 Task: Find a hotel in Gulariya, Nepal, for 1 guest from 2nd to 10th September, with a price range of ₹6600 to ₹16000, 1 bedroom, 1 bed, 1 bathroom, and English-speaking host.
Action: Mouse moved to (435, 94)
Screenshot: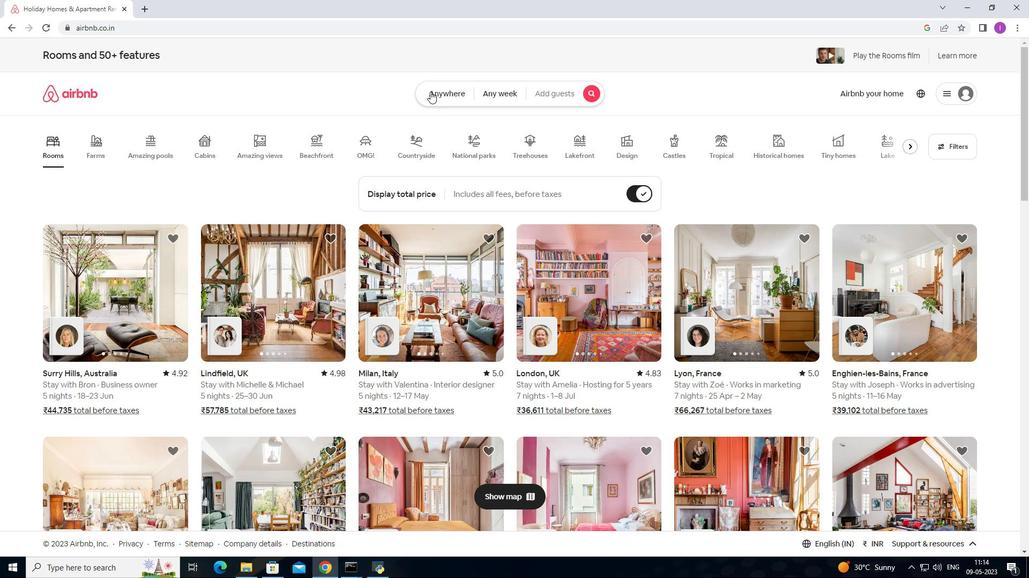 
Action: Mouse pressed left at (435, 94)
Screenshot: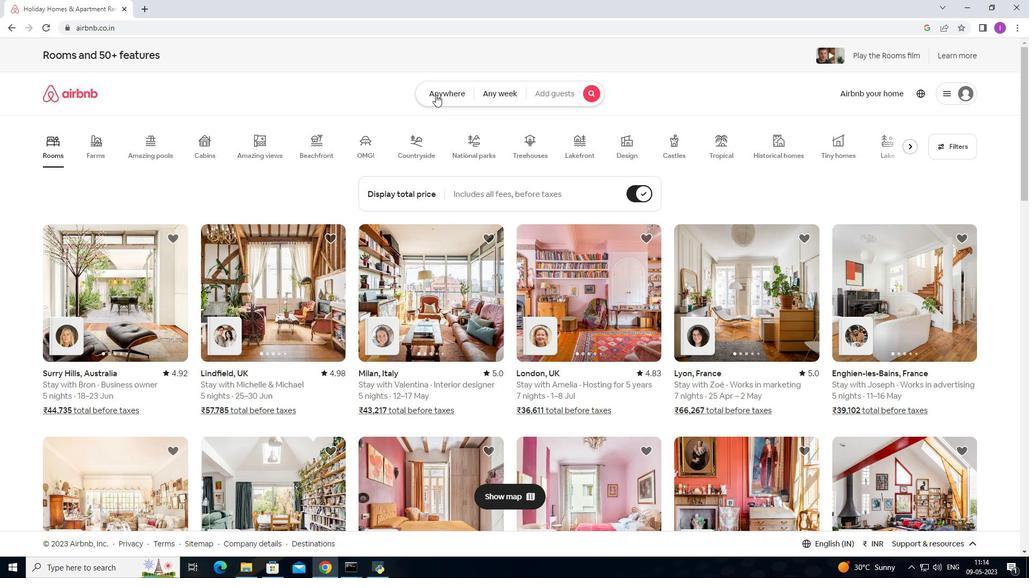 
Action: Mouse moved to (341, 134)
Screenshot: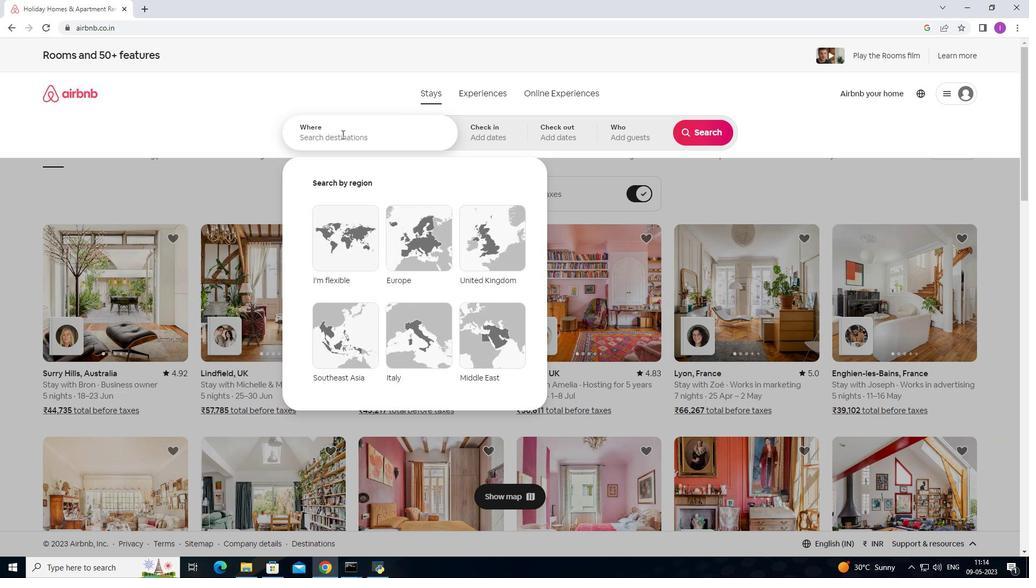 
Action: Mouse pressed left at (341, 134)
Screenshot: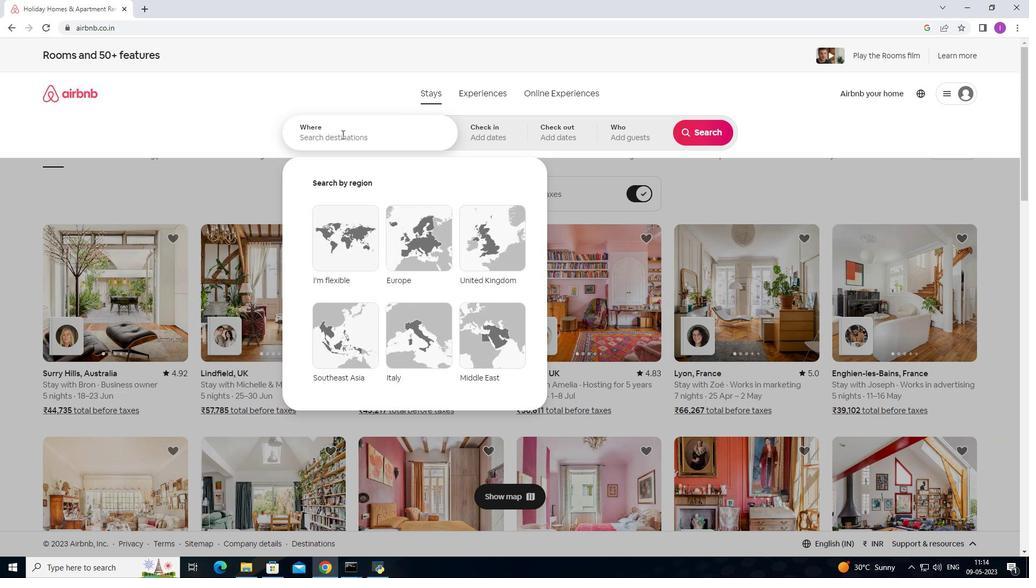 
Action: Mouse moved to (392, 117)
Screenshot: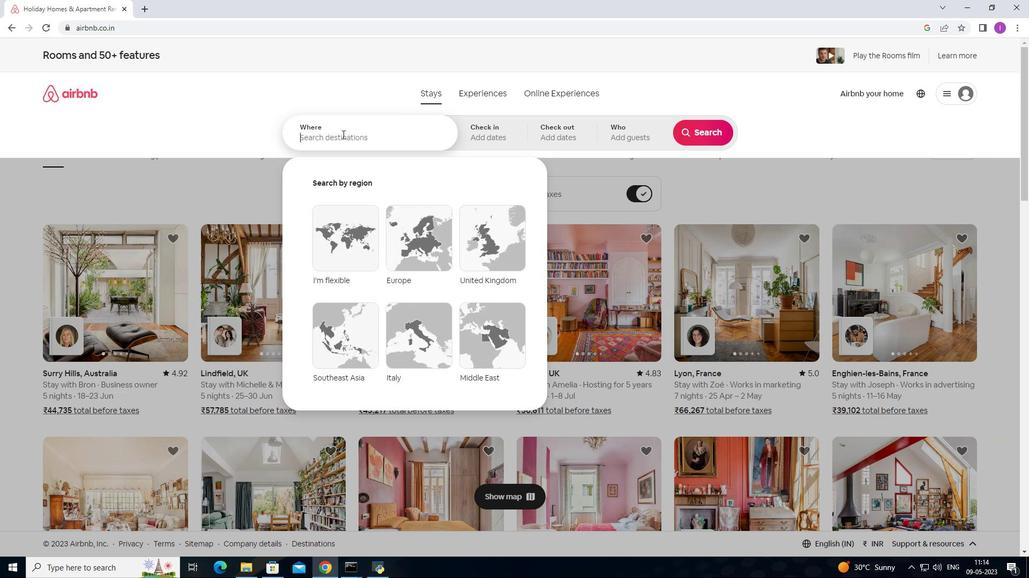 
Action: Key pressed <Key.shift><Key.shift><Key.shift><Key.shift><Key.shift><Key.shift>Gulariya,<Key.shift>Nepal
Screenshot: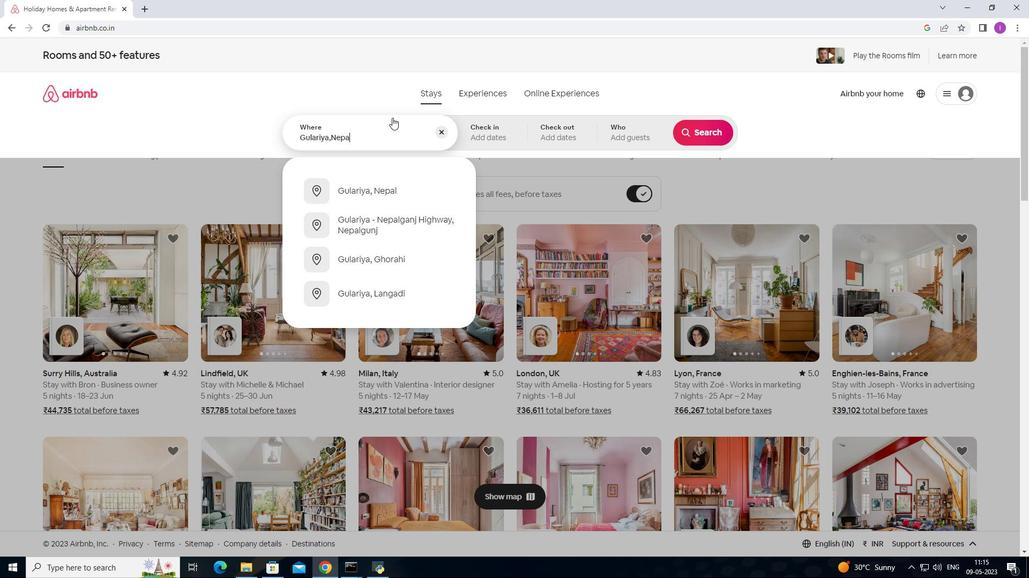 
Action: Mouse moved to (378, 190)
Screenshot: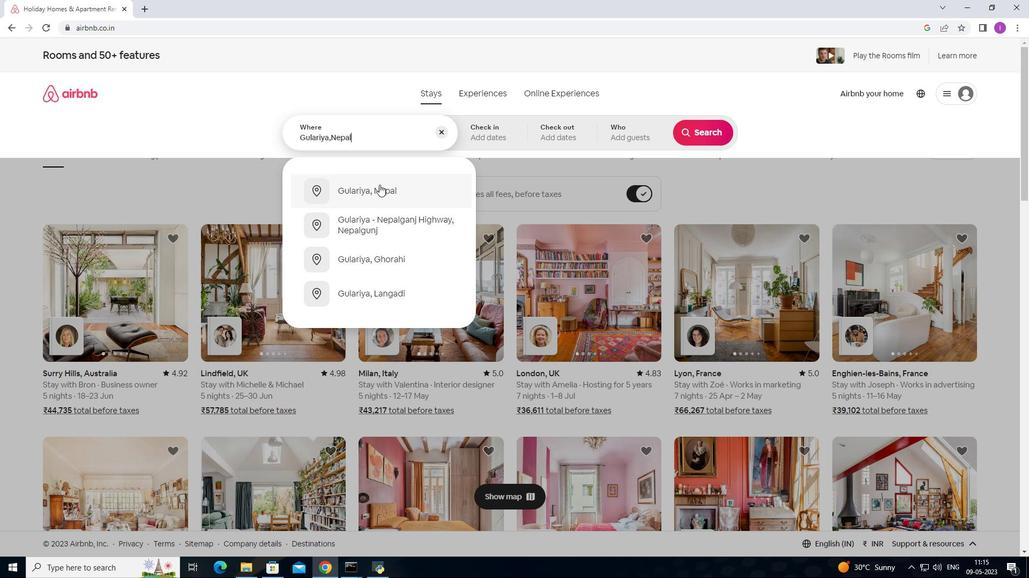 
Action: Mouse pressed left at (378, 190)
Screenshot: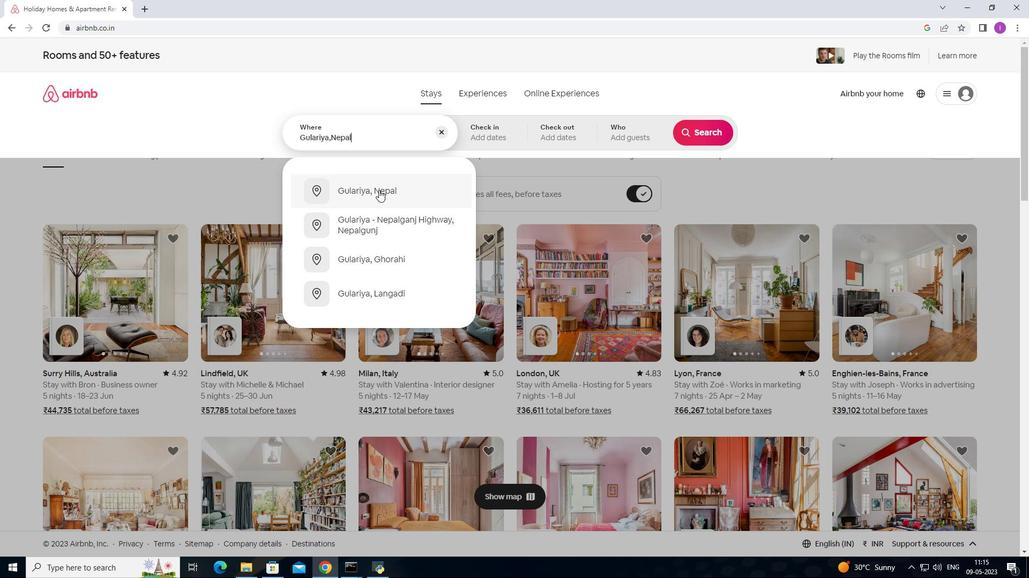 
Action: Mouse moved to (697, 221)
Screenshot: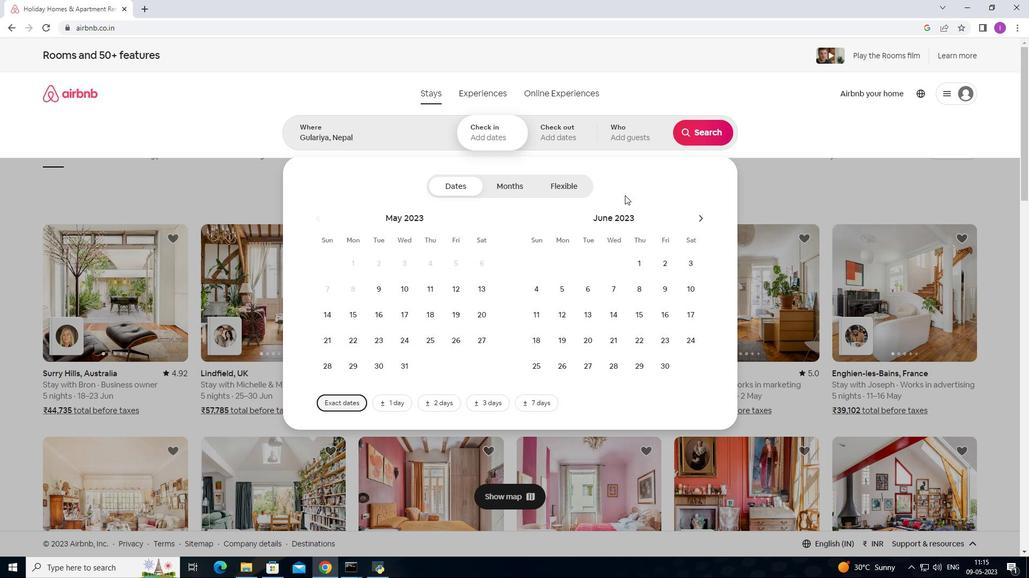 
Action: Mouse pressed left at (697, 221)
Screenshot: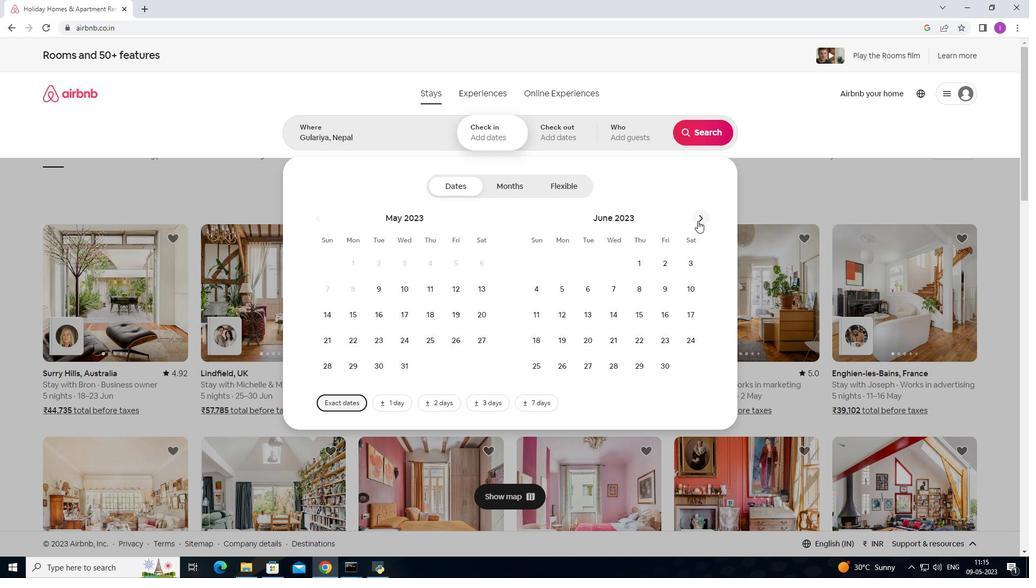 
Action: Mouse pressed left at (697, 221)
Screenshot: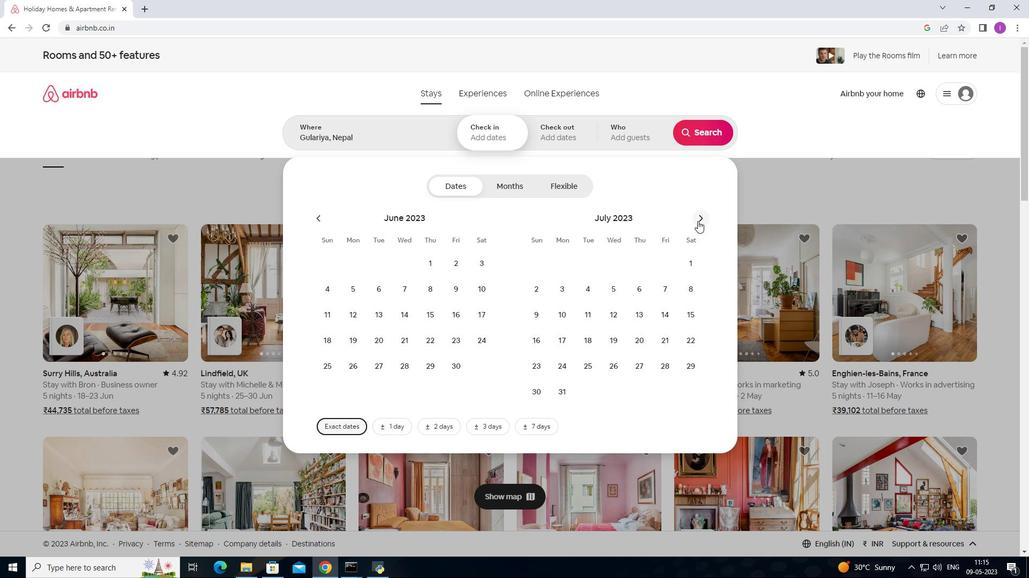 
Action: Mouse pressed left at (697, 221)
Screenshot: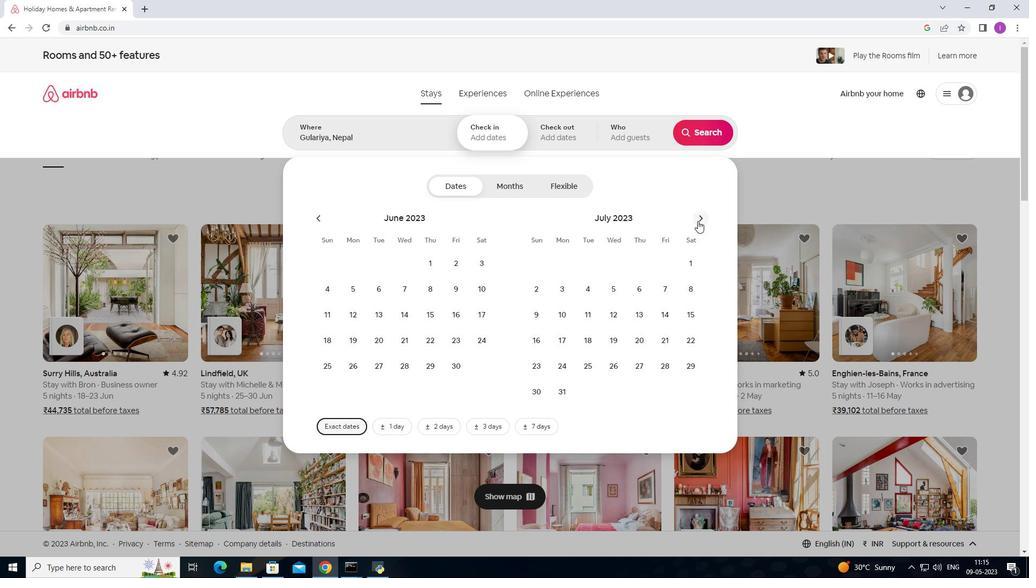 
Action: Mouse pressed left at (697, 221)
Screenshot: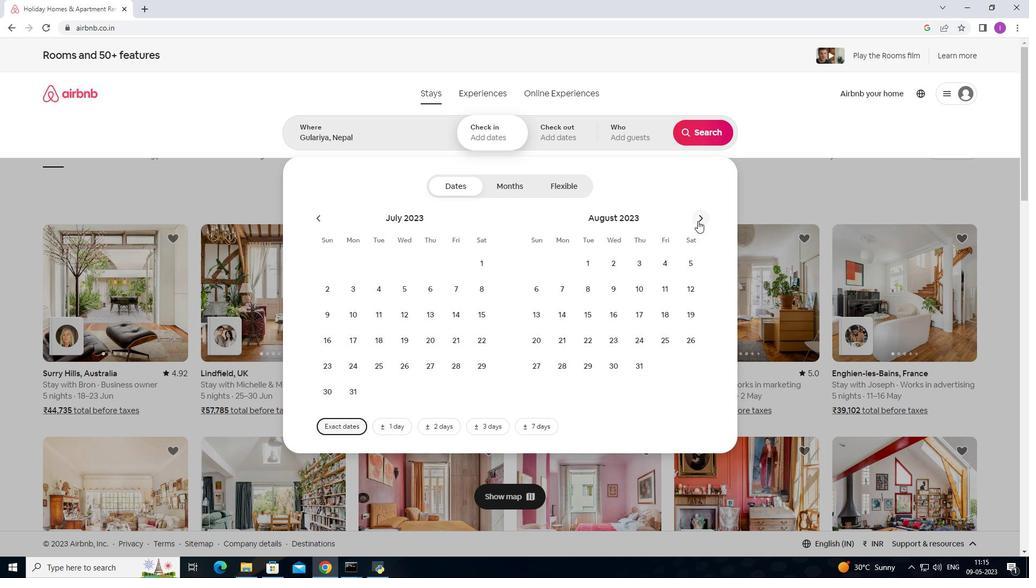 
Action: Mouse moved to (482, 264)
Screenshot: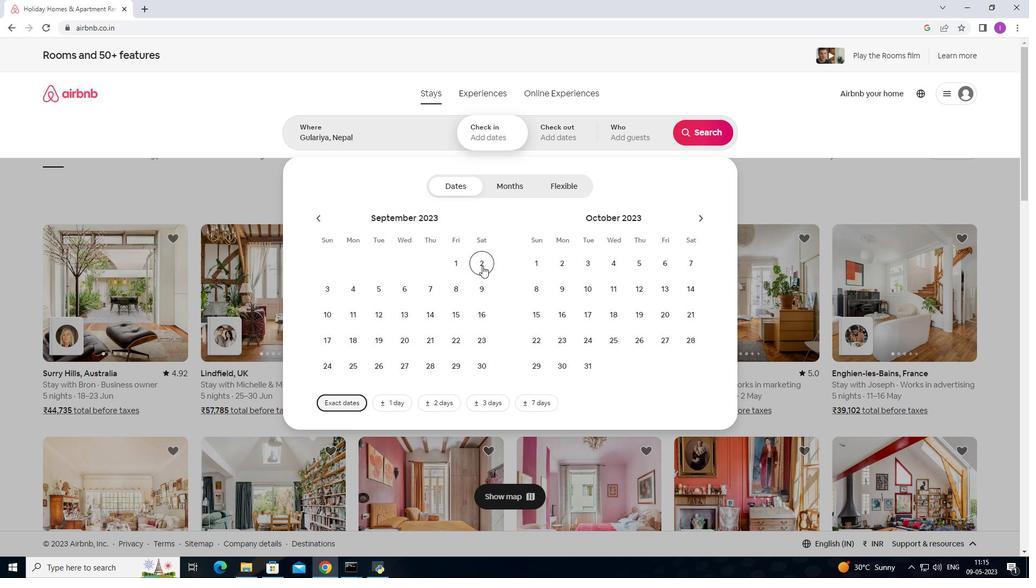 
Action: Mouse pressed left at (482, 264)
Screenshot: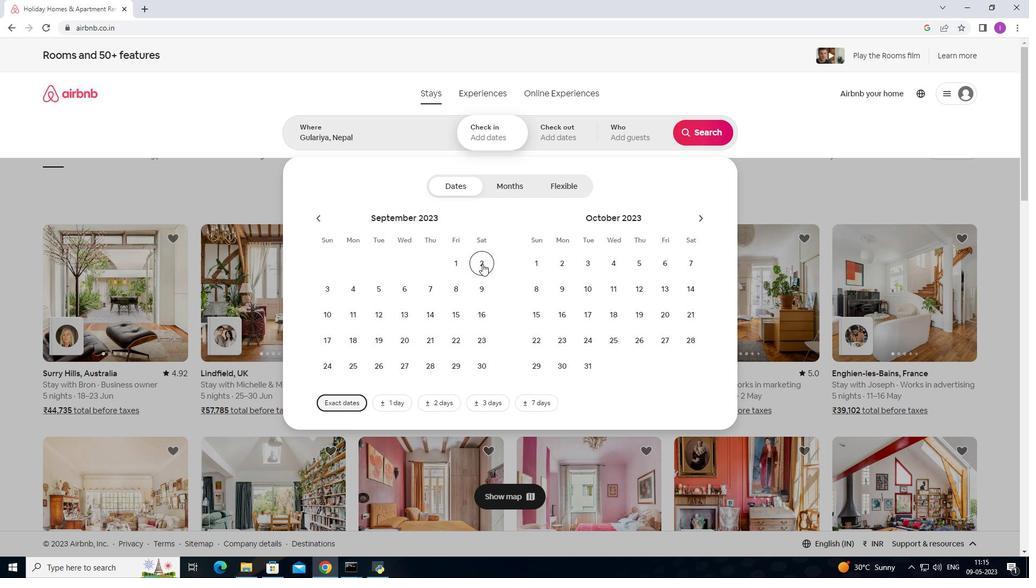
Action: Mouse moved to (319, 308)
Screenshot: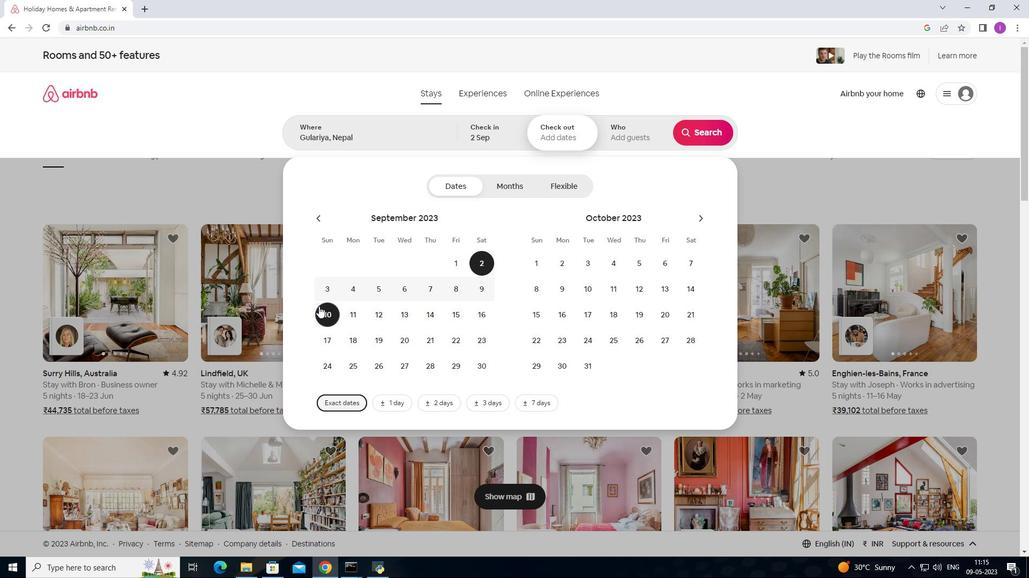 
Action: Mouse pressed left at (319, 308)
Screenshot: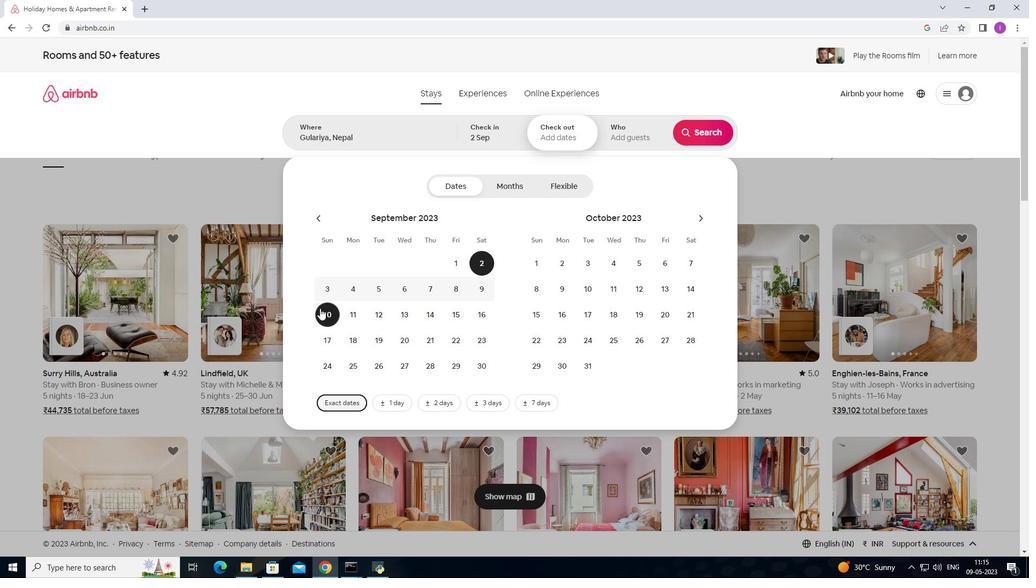 
Action: Mouse moved to (642, 143)
Screenshot: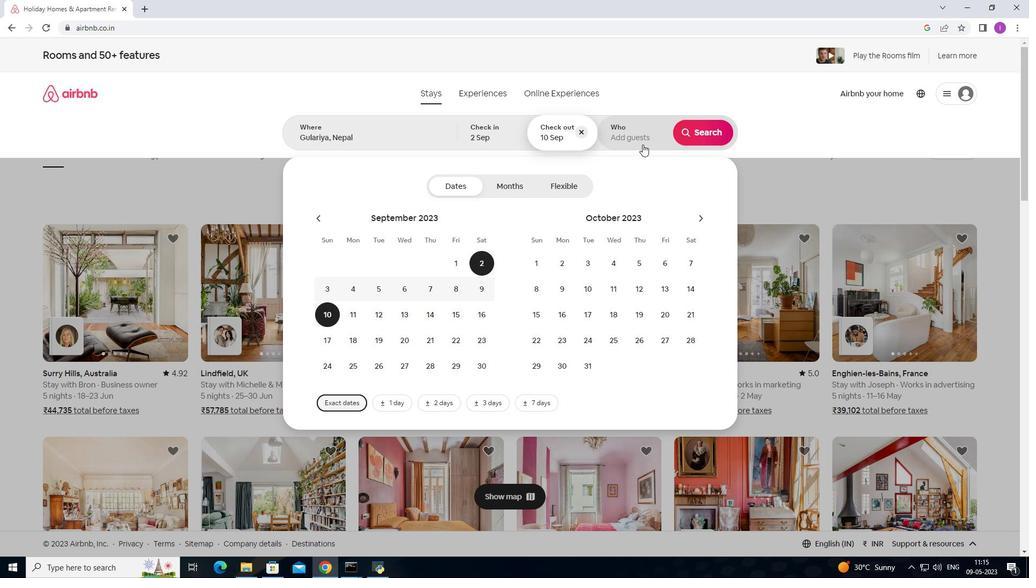 
Action: Mouse pressed left at (642, 143)
Screenshot: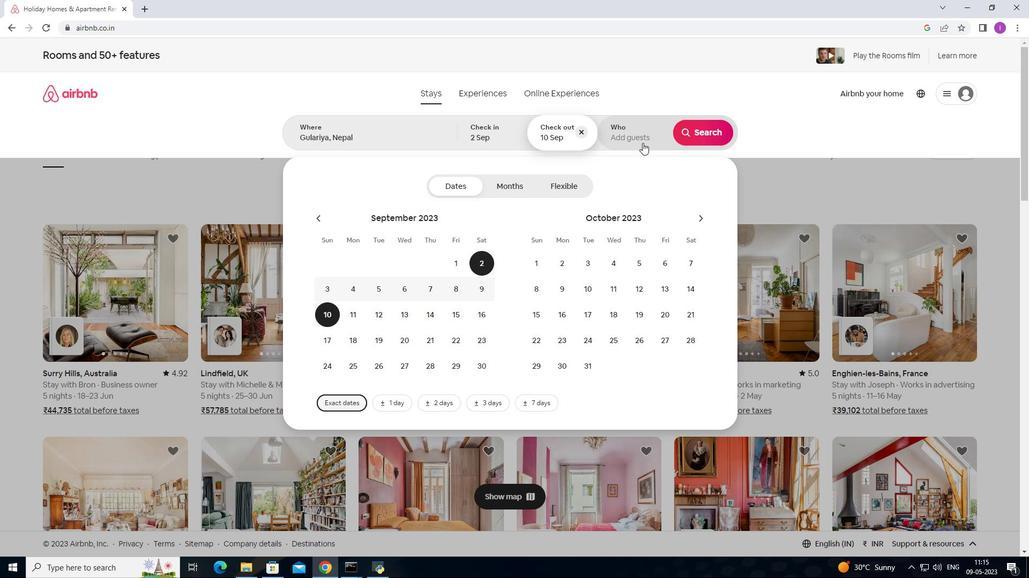 
Action: Mouse moved to (704, 190)
Screenshot: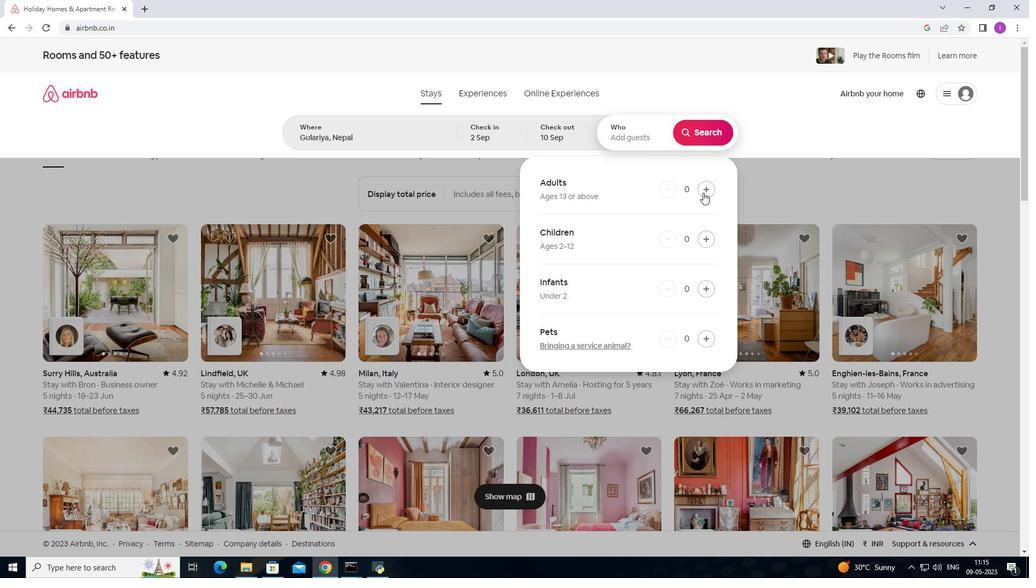 
Action: Mouse pressed left at (704, 190)
Screenshot: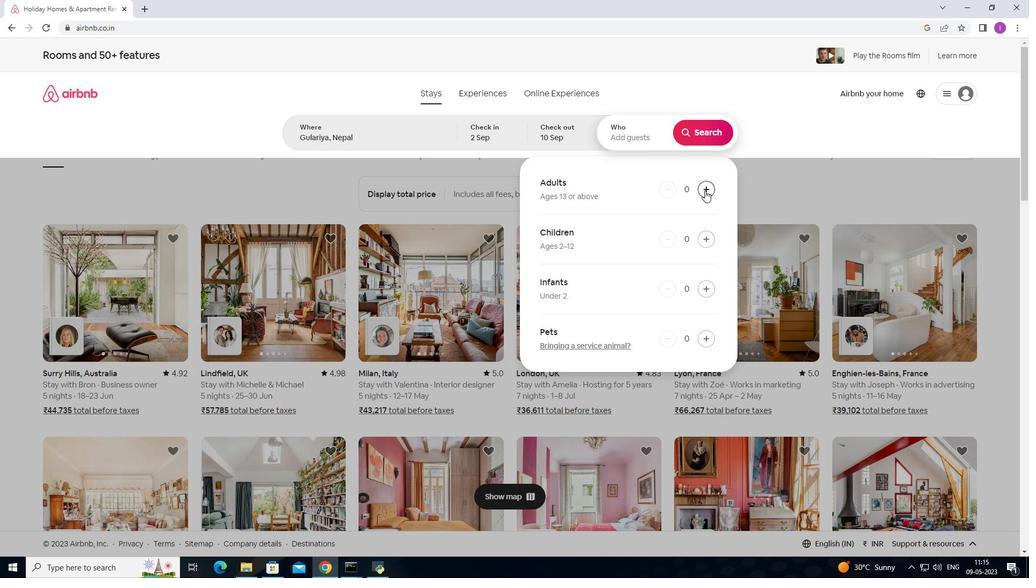 
Action: Mouse moved to (711, 136)
Screenshot: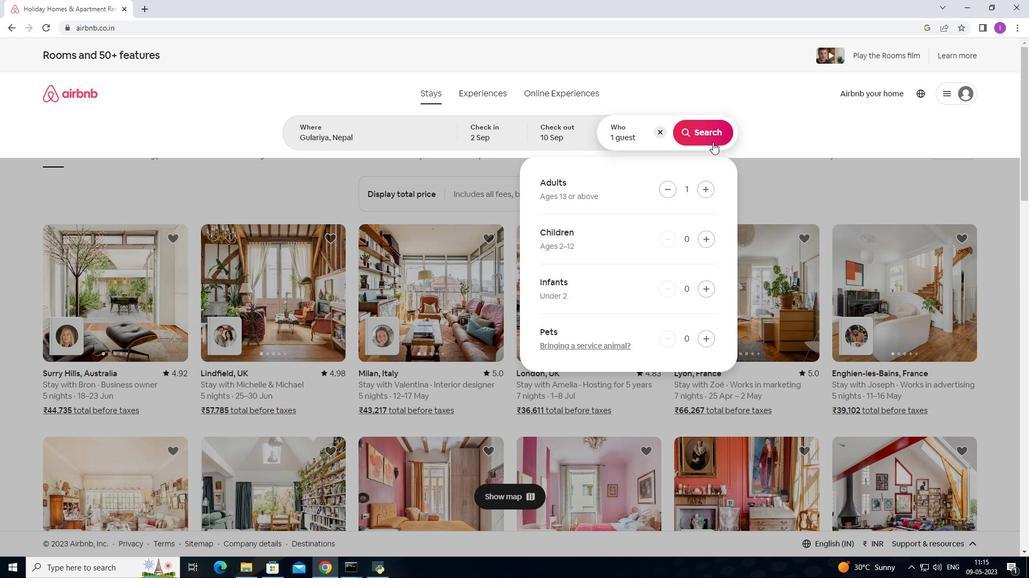 
Action: Mouse pressed left at (711, 136)
Screenshot: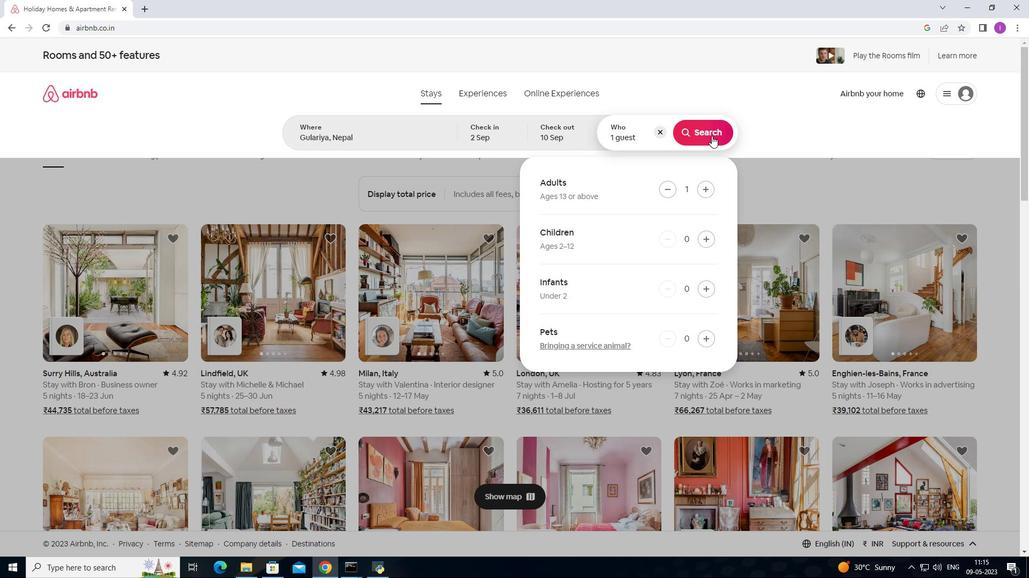 
Action: Mouse moved to (985, 109)
Screenshot: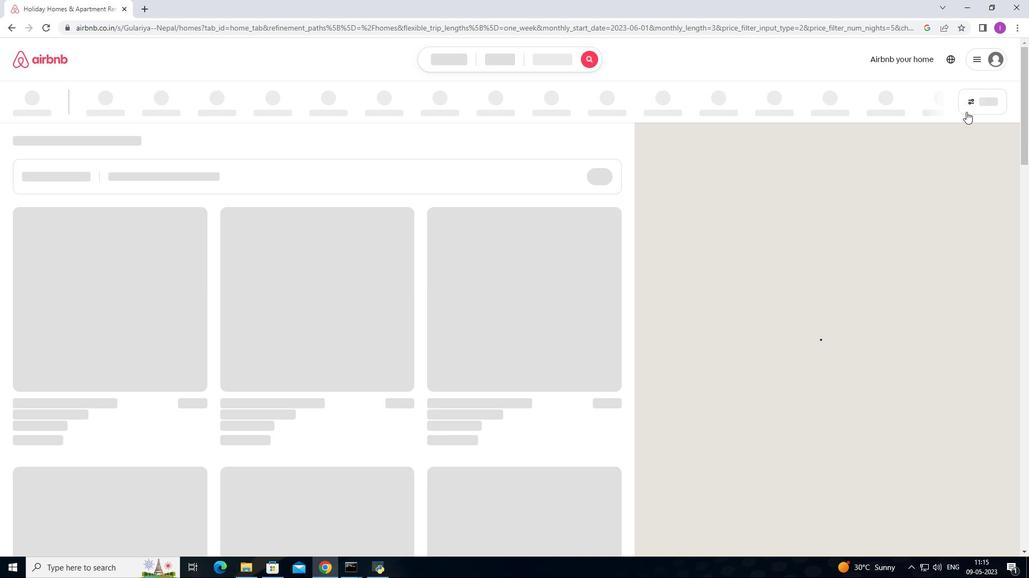 
Action: Mouse pressed left at (985, 109)
Screenshot: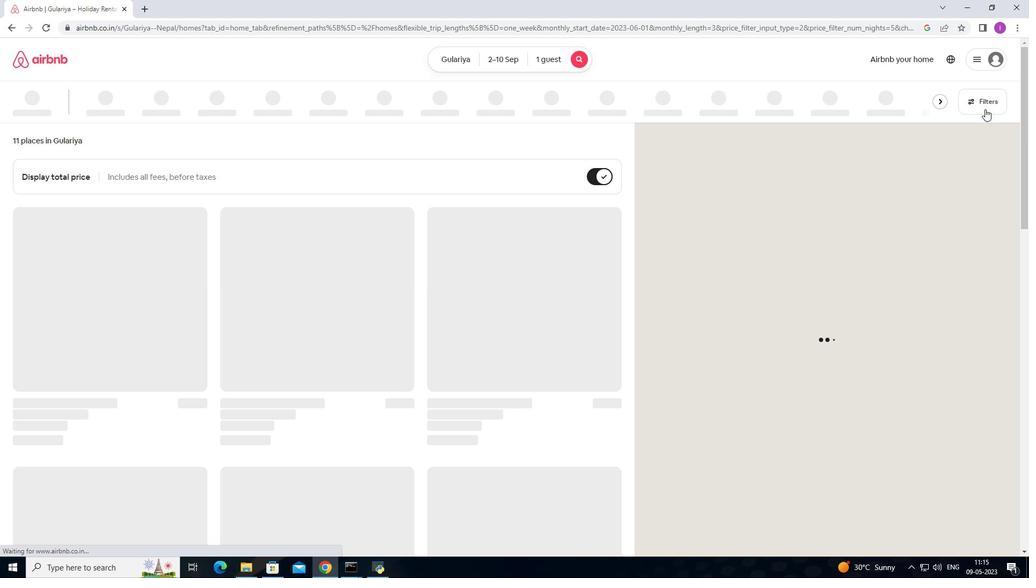 
Action: Mouse moved to (385, 361)
Screenshot: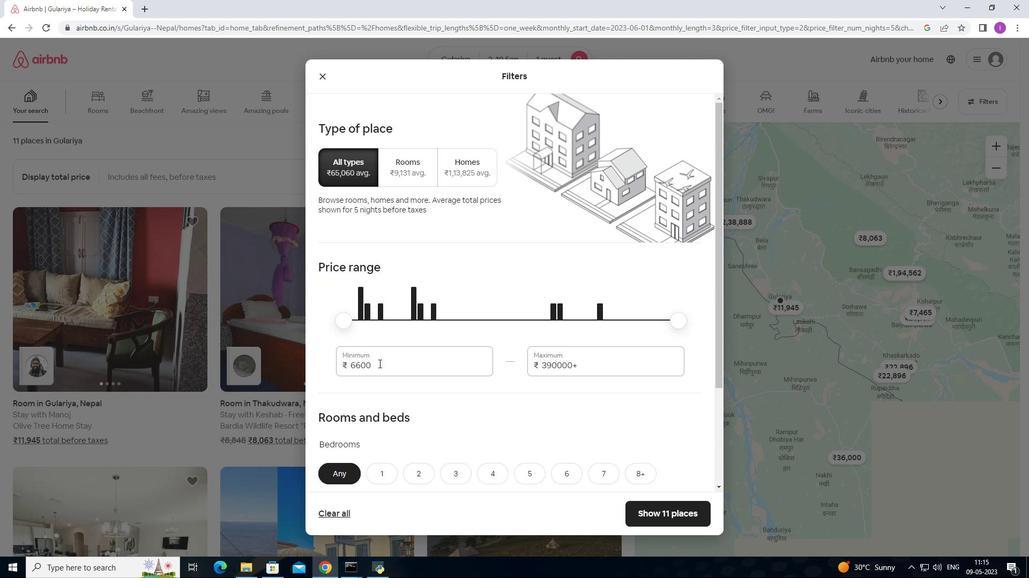 
Action: Mouse pressed left at (385, 361)
Screenshot: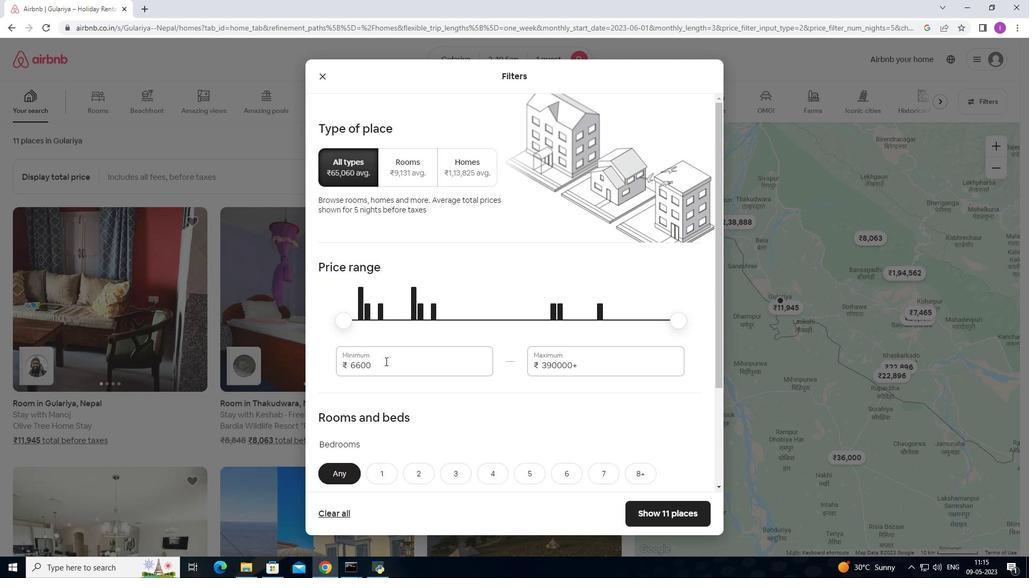 
Action: Mouse moved to (340, 365)
Screenshot: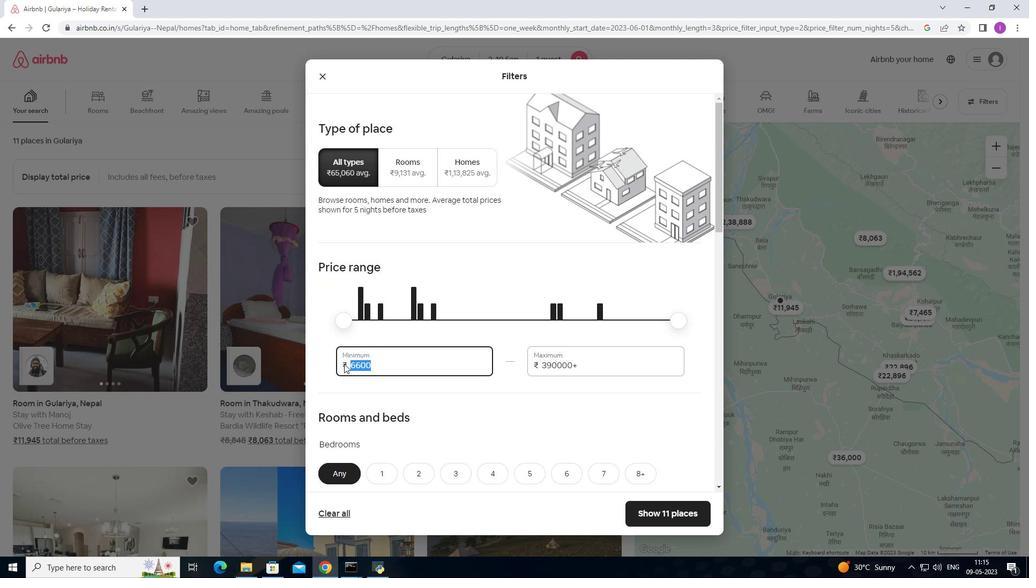 
Action: Key pressed 5000
Screenshot: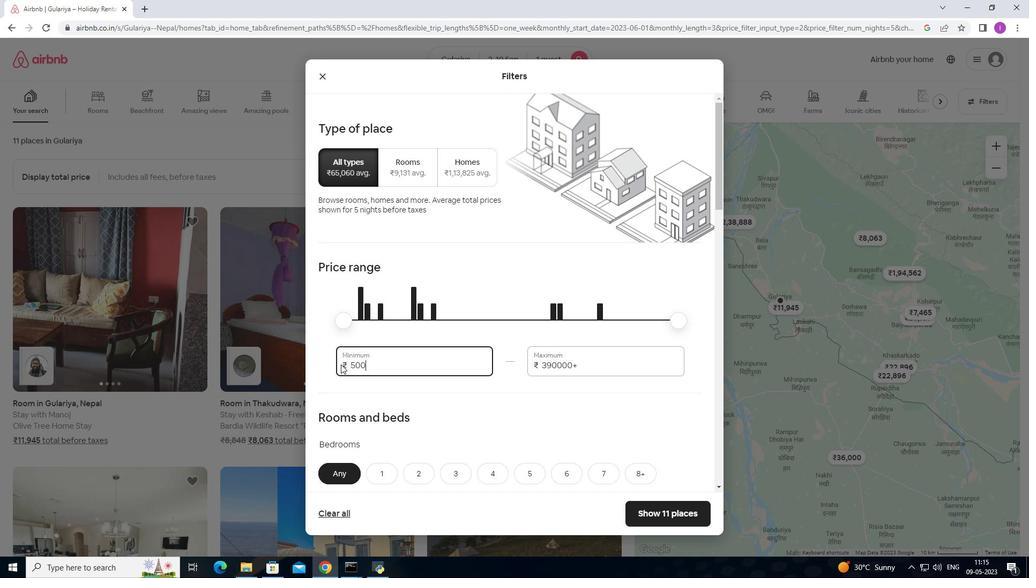 
Action: Mouse moved to (584, 362)
Screenshot: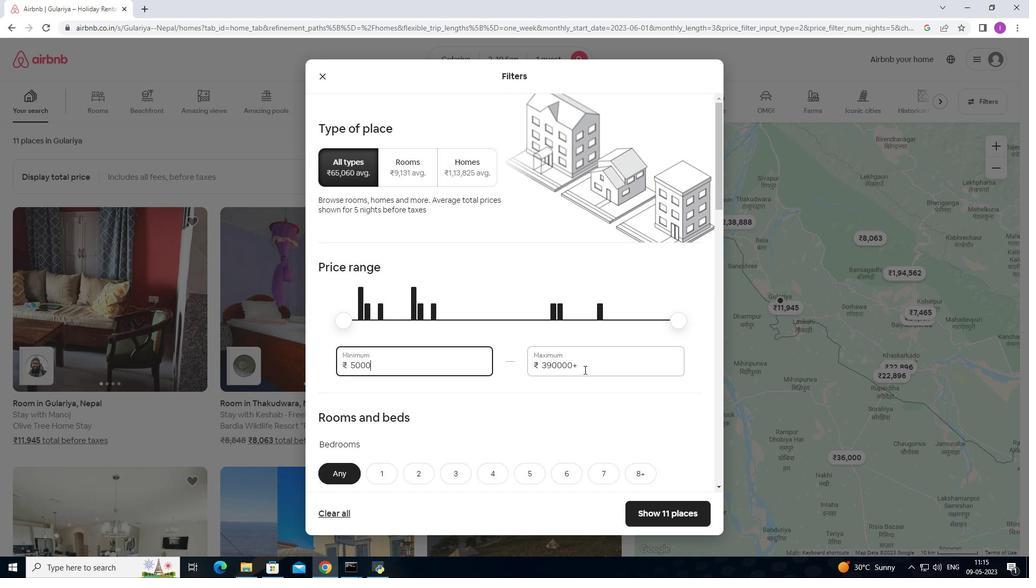 
Action: Mouse pressed left at (584, 362)
Screenshot: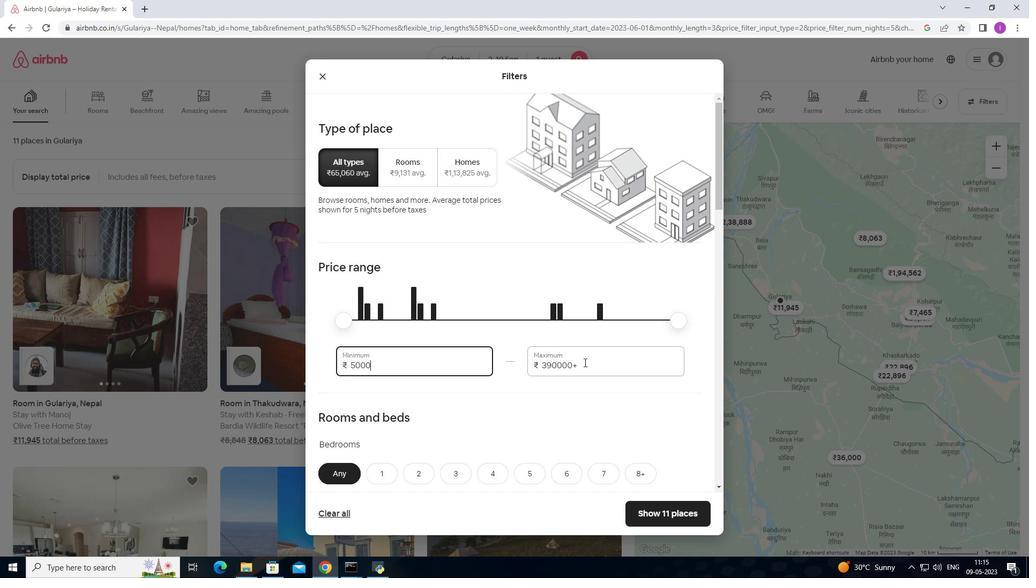 
Action: Mouse moved to (530, 367)
Screenshot: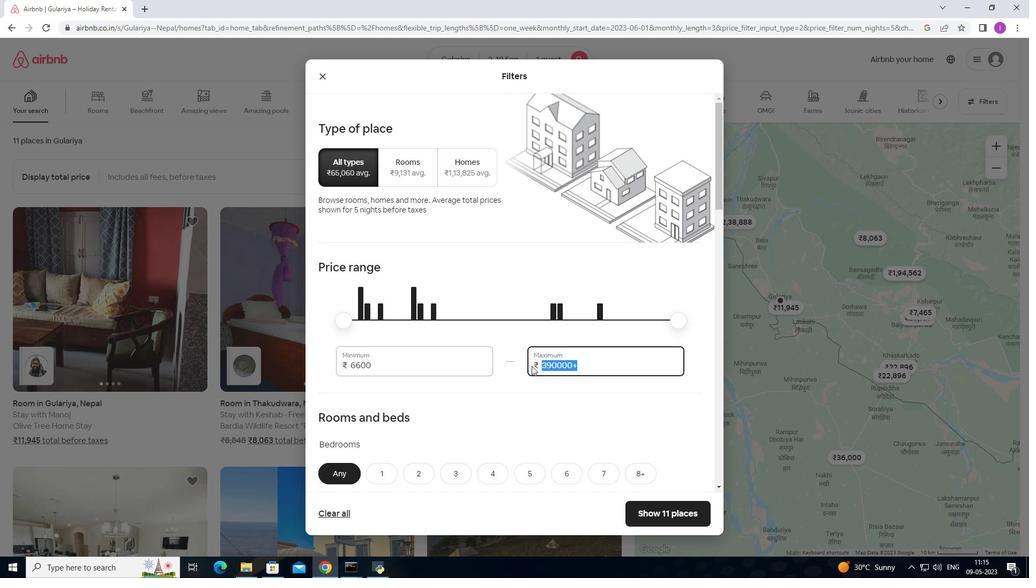 
Action: Key pressed 16000
Screenshot: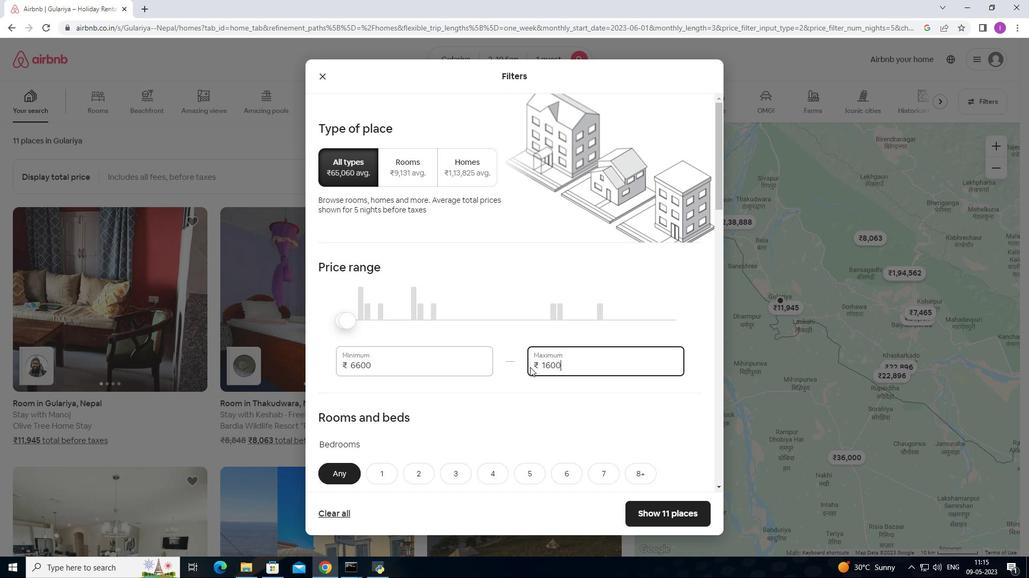 
Action: Mouse moved to (493, 394)
Screenshot: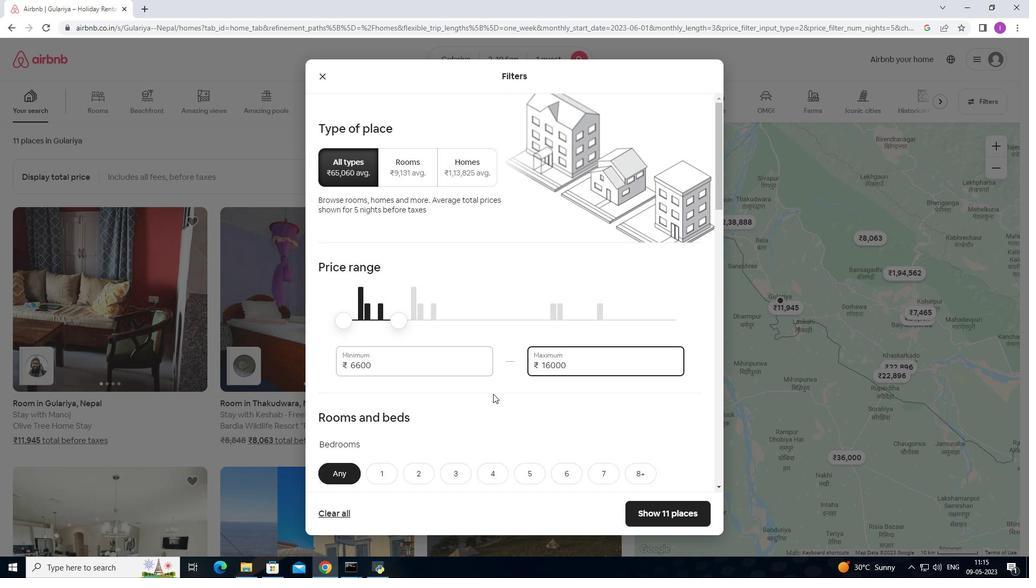 
Action: Mouse scrolled (493, 393) with delta (0, 0)
Screenshot: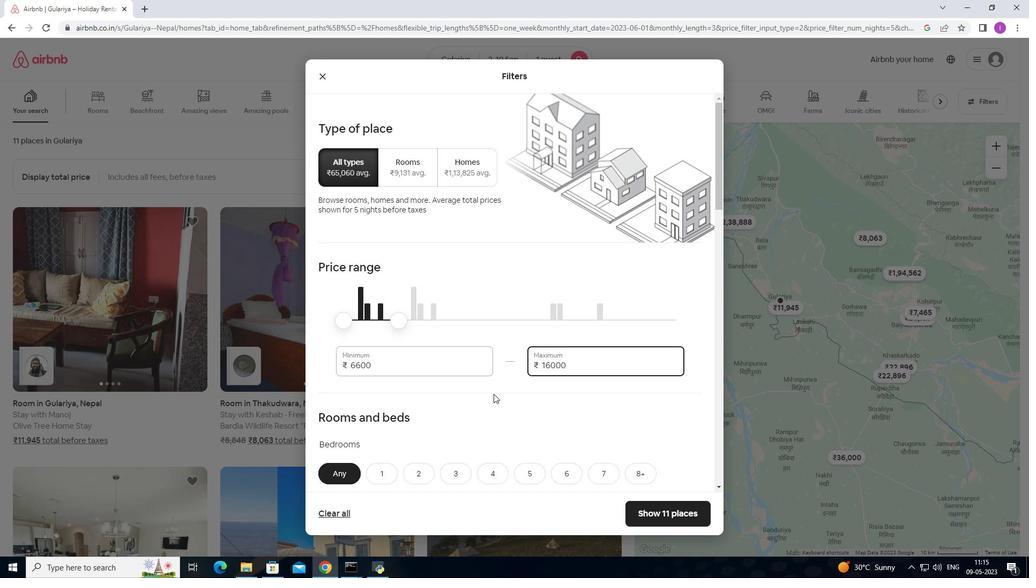 
Action: Mouse scrolled (493, 393) with delta (0, 0)
Screenshot: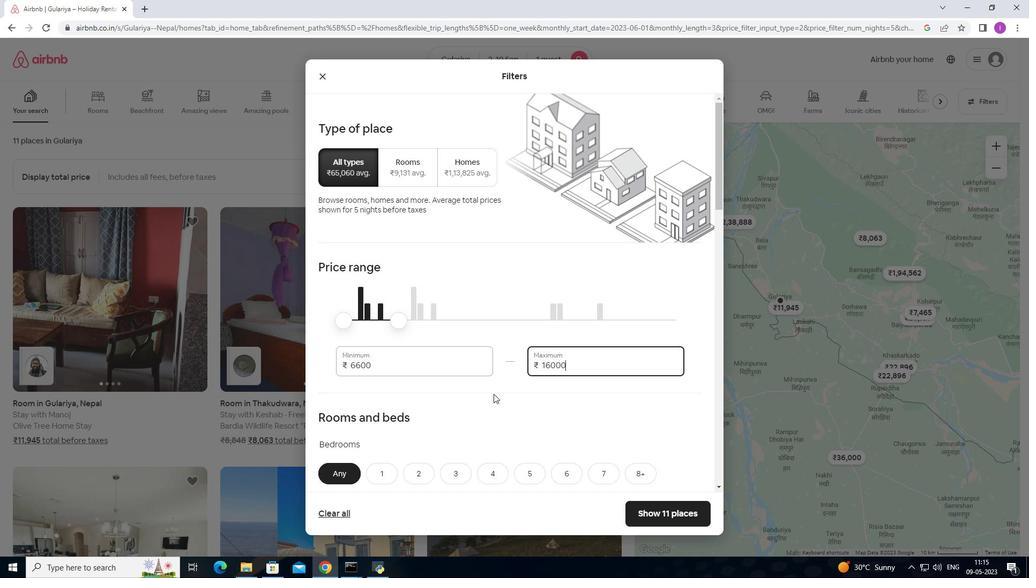 
Action: Mouse scrolled (493, 393) with delta (0, 0)
Screenshot: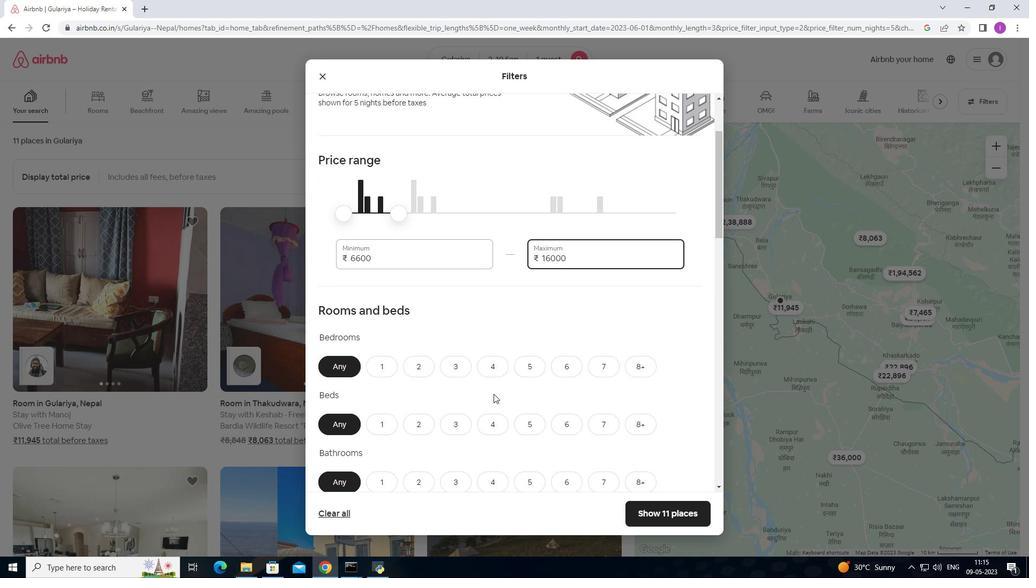 
Action: Mouse scrolled (493, 393) with delta (0, 0)
Screenshot: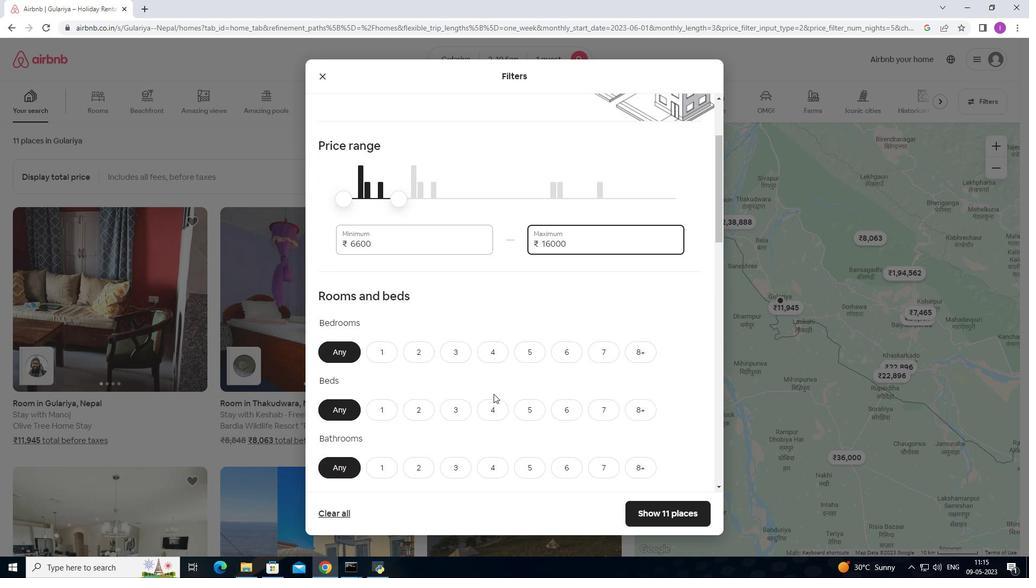 
Action: Mouse moved to (391, 258)
Screenshot: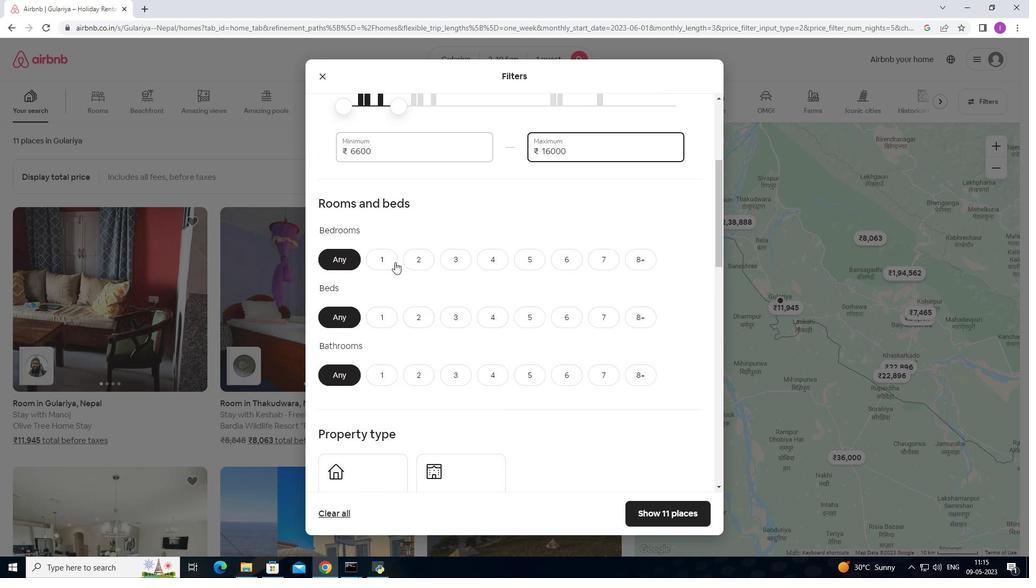 
Action: Mouse pressed left at (391, 258)
Screenshot: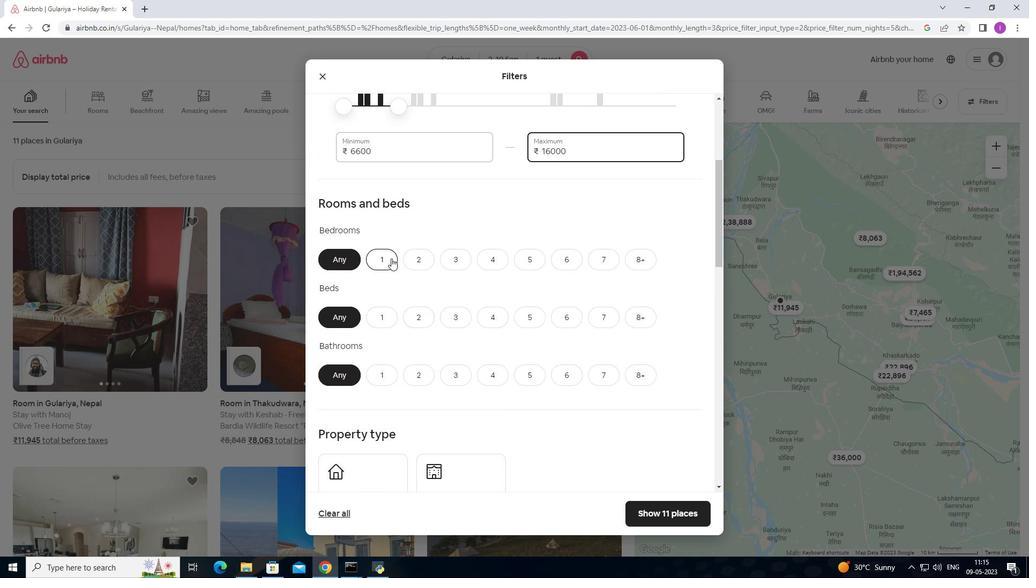 
Action: Mouse moved to (387, 313)
Screenshot: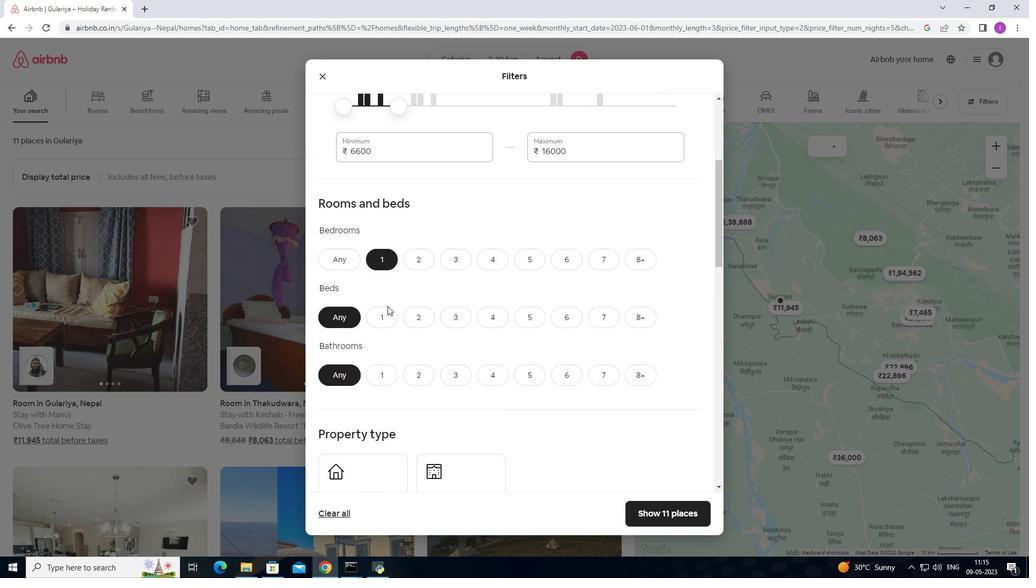 
Action: Mouse pressed left at (387, 313)
Screenshot: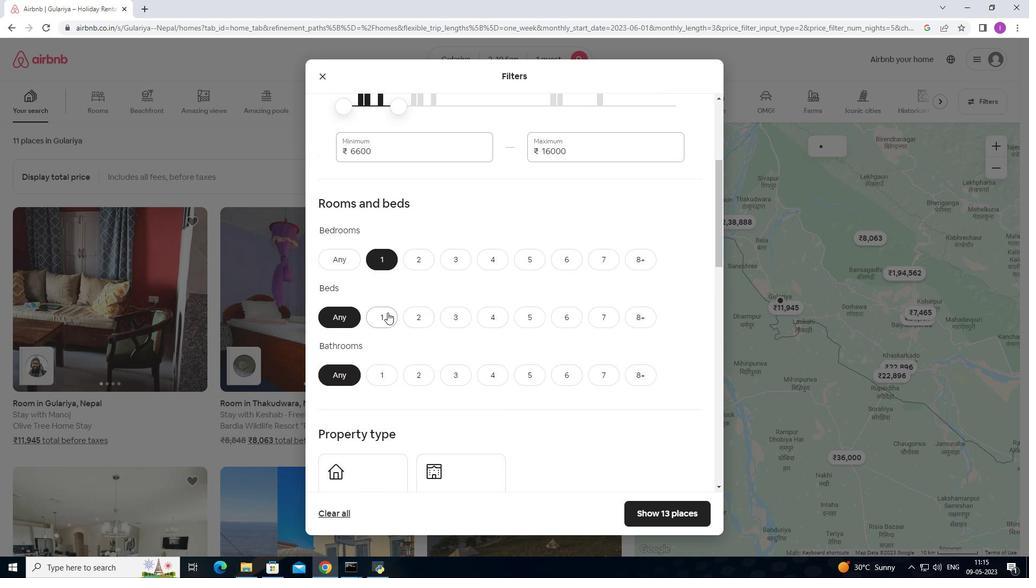 
Action: Mouse moved to (385, 380)
Screenshot: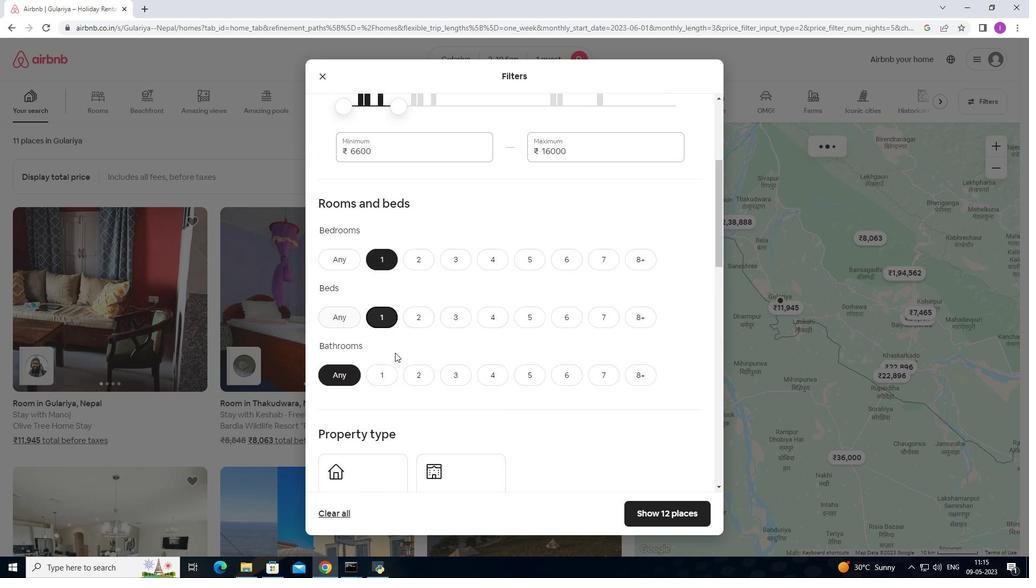 
Action: Mouse pressed left at (385, 380)
Screenshot: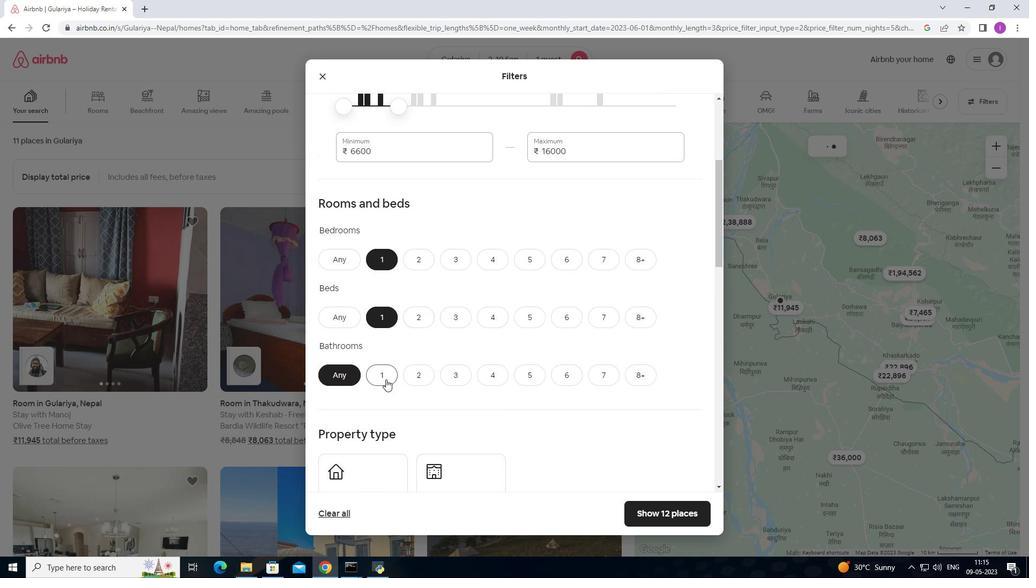 
Action: Mouse moved to (413, 384)
Screenshot: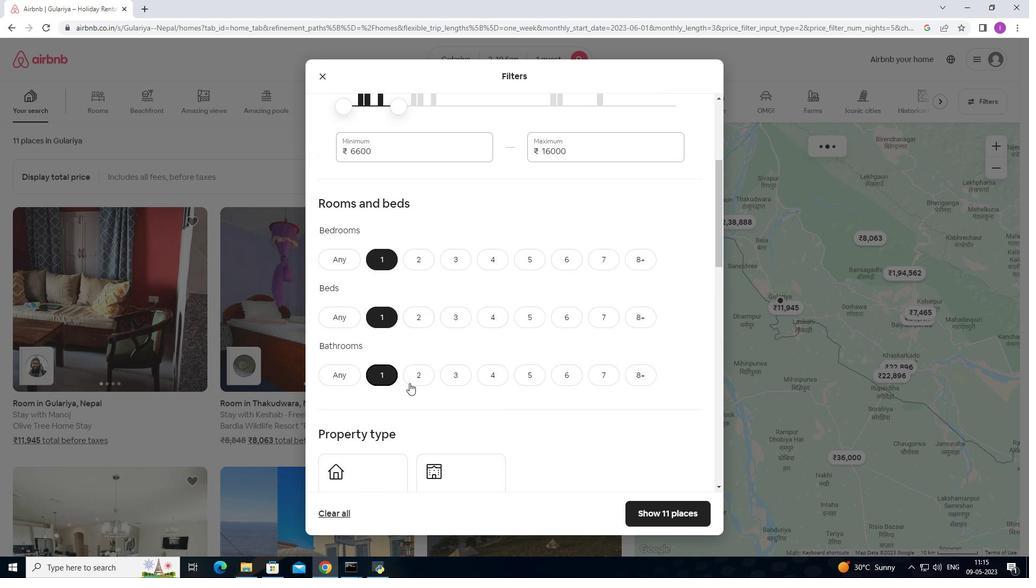 
Action: Mouse scrolled (413, 383) with delta (0, 0)
Screenshot: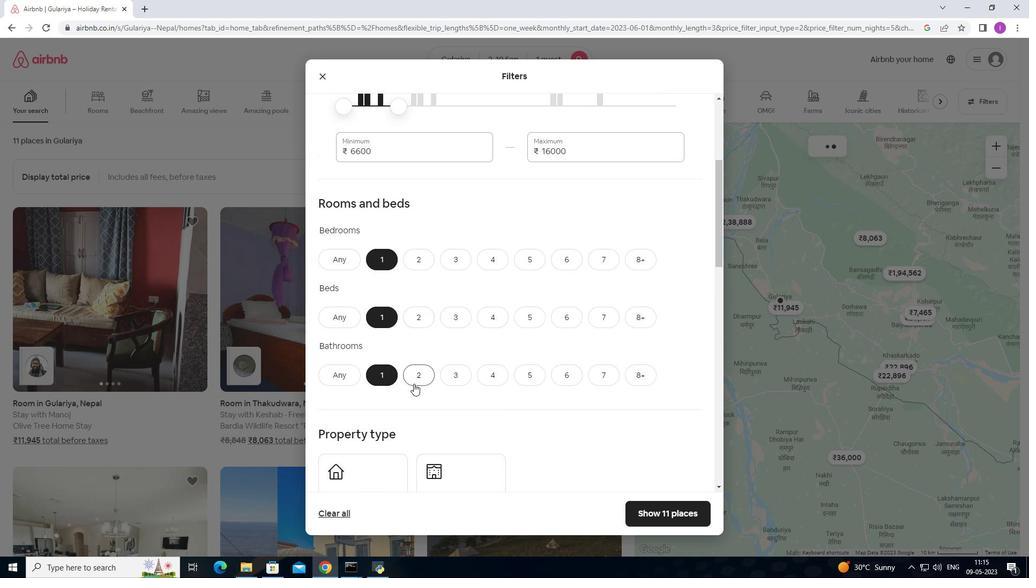 
Action: Mouse scrolled (413, 383) with delta (0, 0)
Screenshot: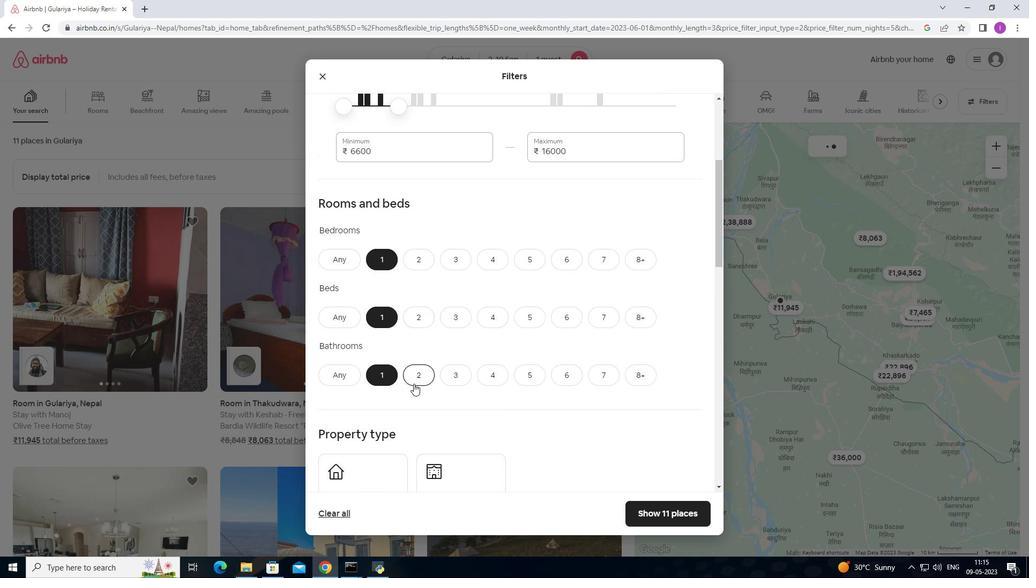 
Action: Mouse moved to (413, 384)
Screenshot: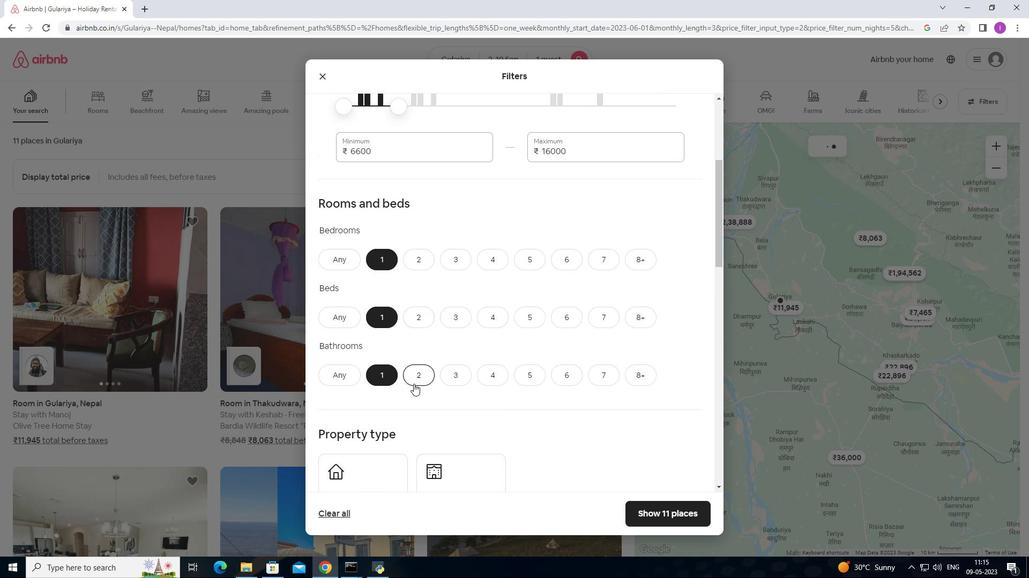 
Action: Mouse scrolled (413, 383) with delta (0, 0)
Screenshot: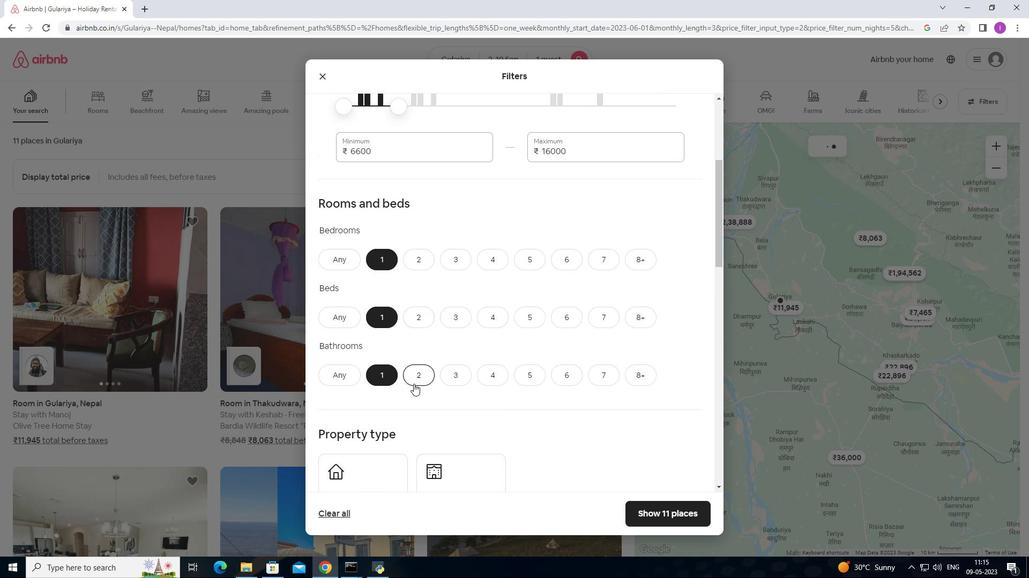 
Action: Mouse moved to (381, 334)
Screenshot: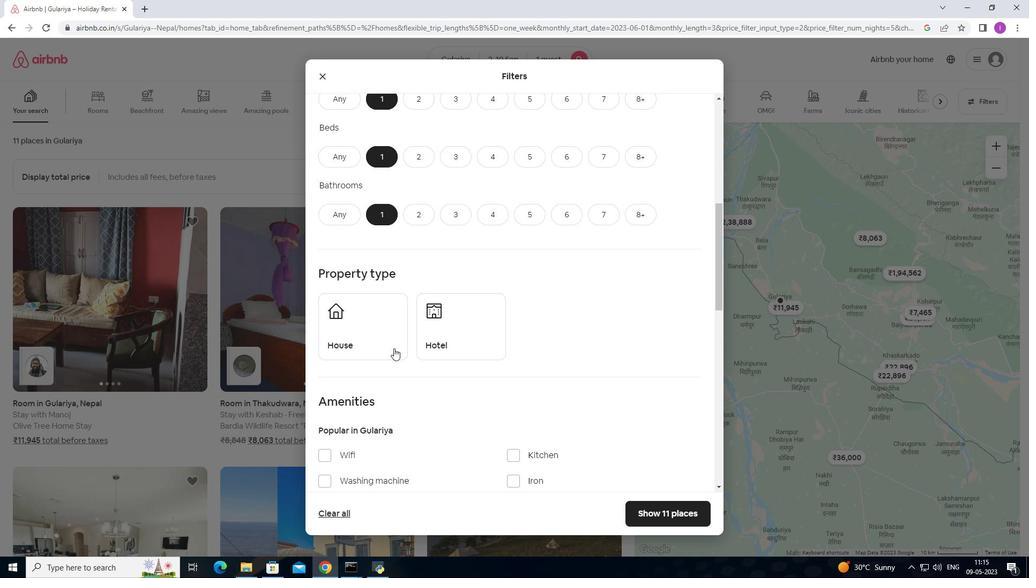
Action: Mouse pressed left at (381, 334)
Screenshot: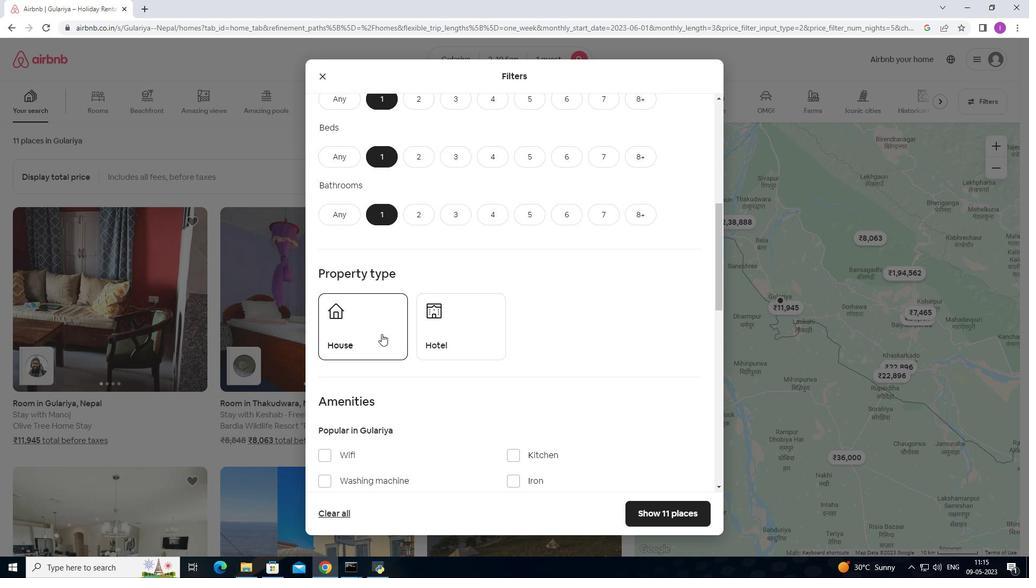 
Action: Mouse moved to (474, 343)
Screenshot: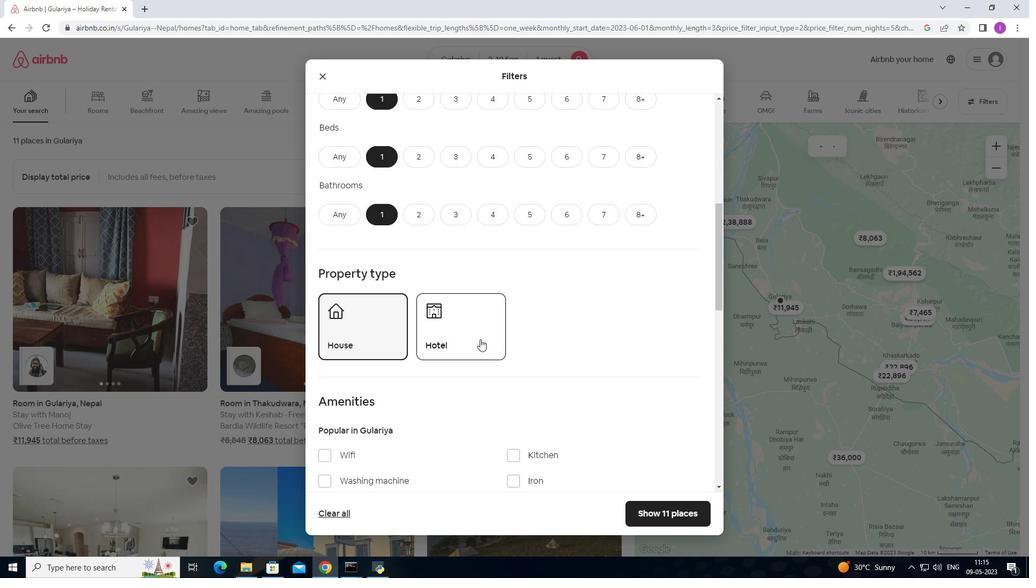 
Action: Mouse pressed left at (474, 343)
Screenshot: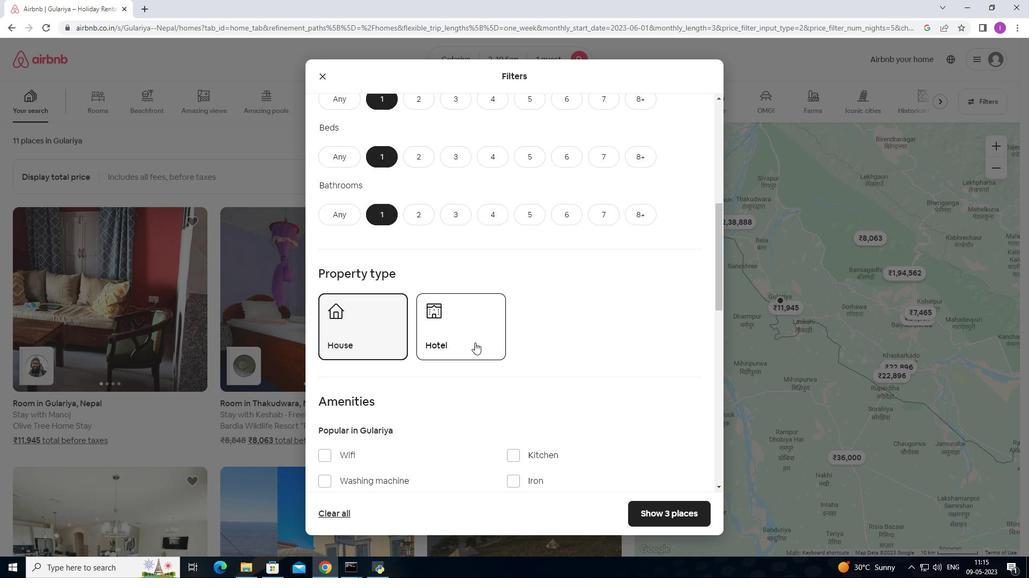 
Action: Mouse moved to (449, 374)
Screenshot: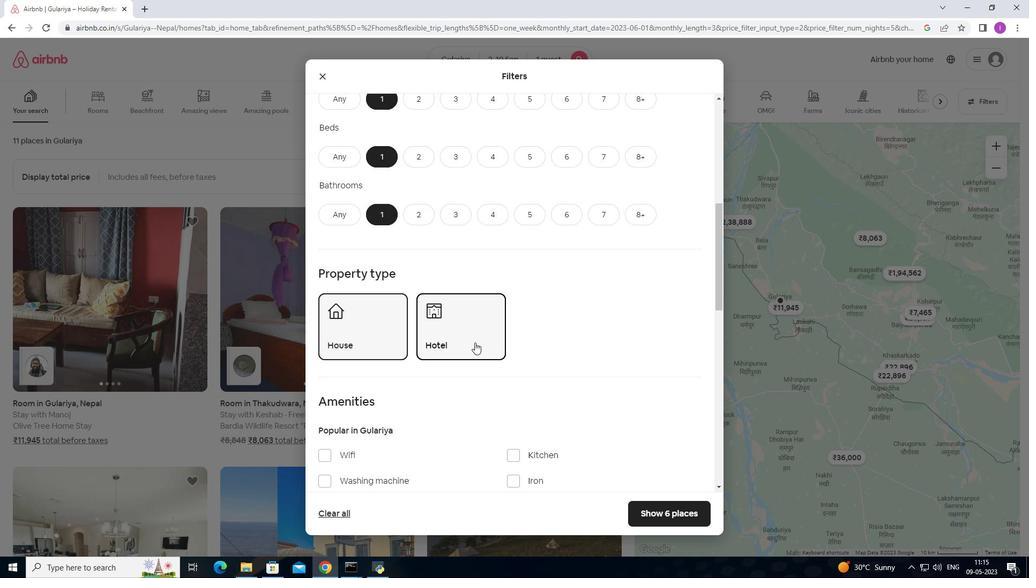 
Action: Mouse scrolled (449, 374) with delta (0, 0)
Screenshot: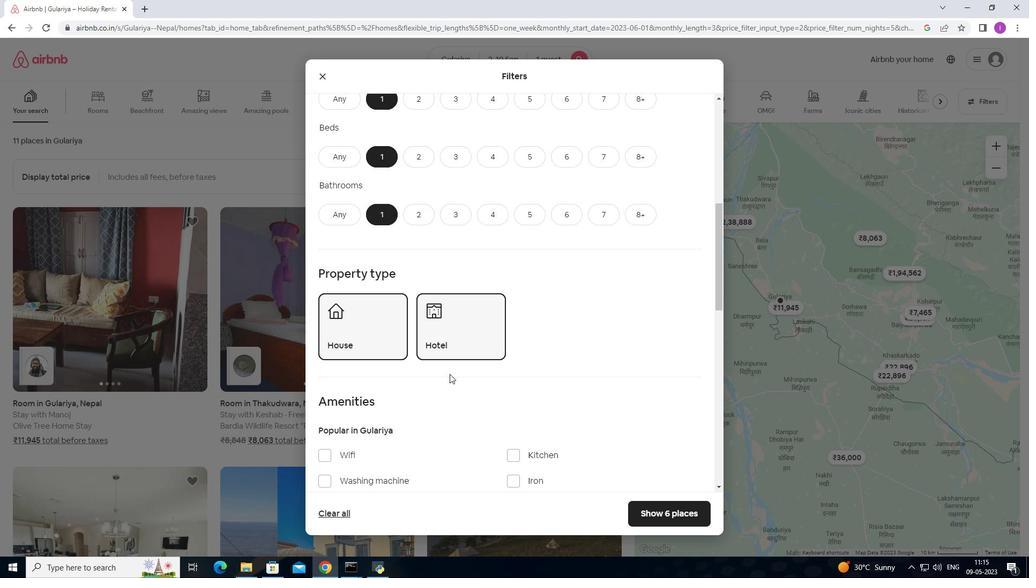
Action: Mouse scrolled (449, 374) with delta (0, 0)
Screenshot: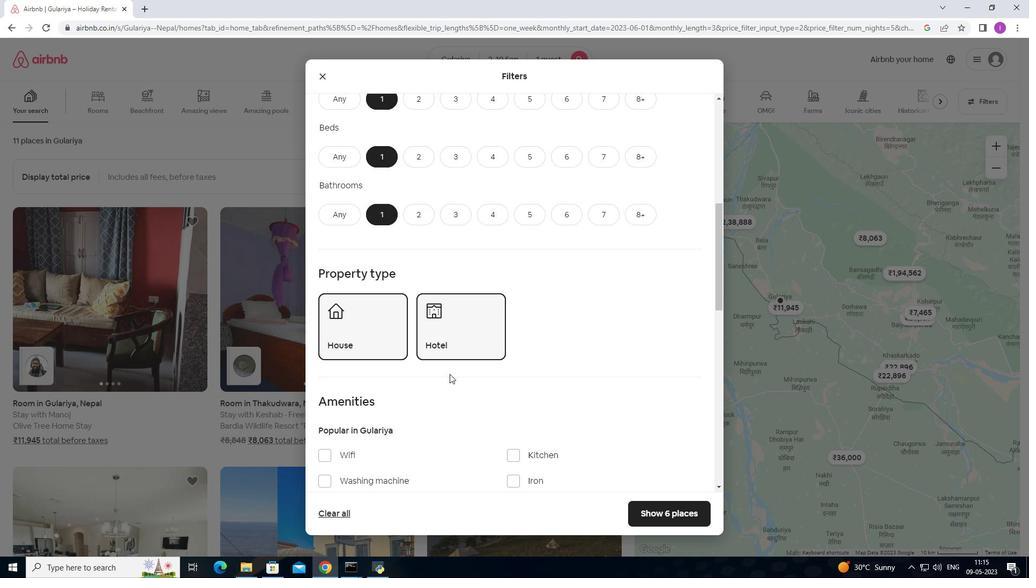 
Action: Mouse scrolled (449, 374) with delta (0, 0)
Screenshot: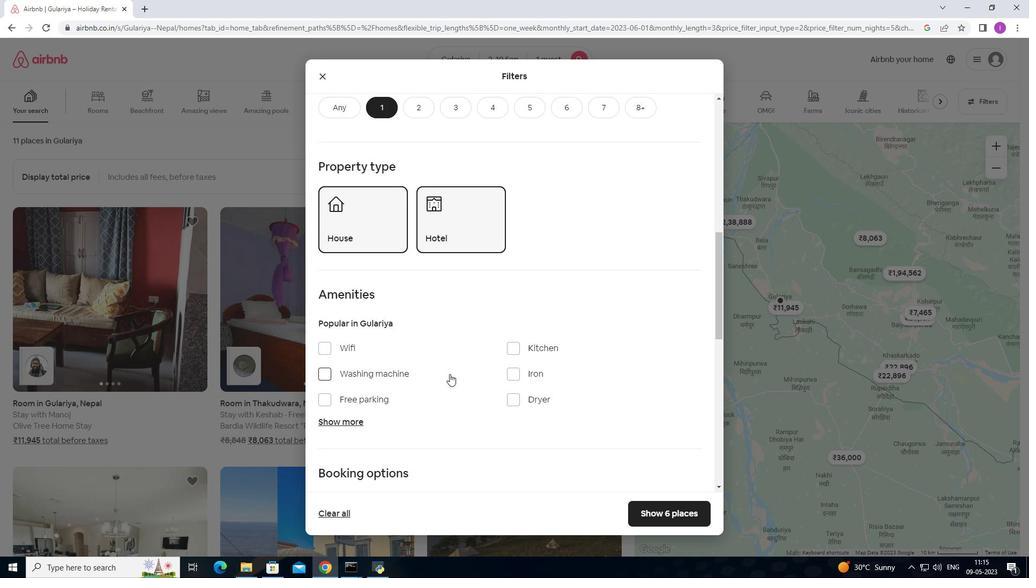 
Action: Mouse scrolled (449, 374) with delta (0, 0)
Screenshot: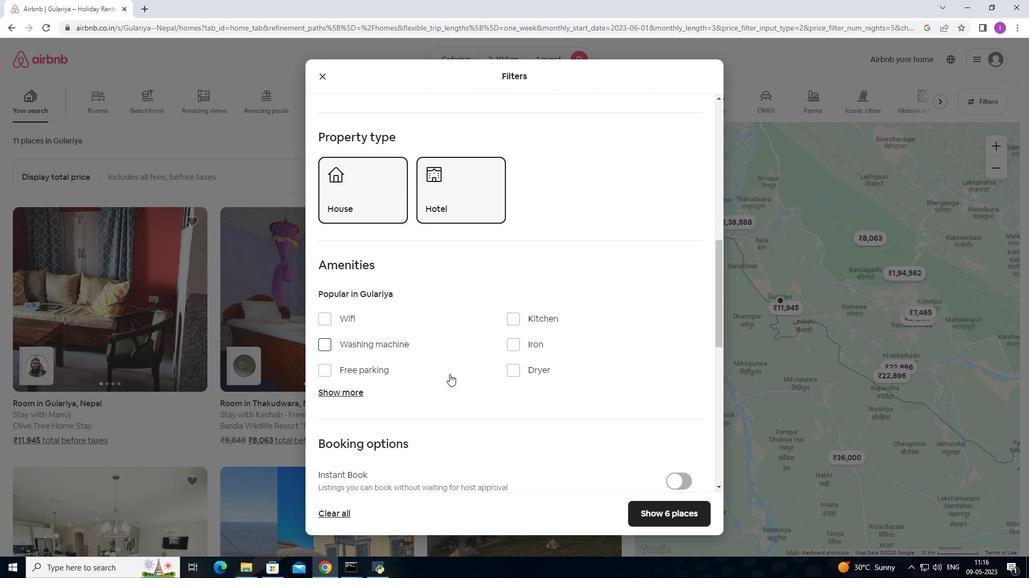 
Action: Mouse moved to (525, 371)
Screenshot: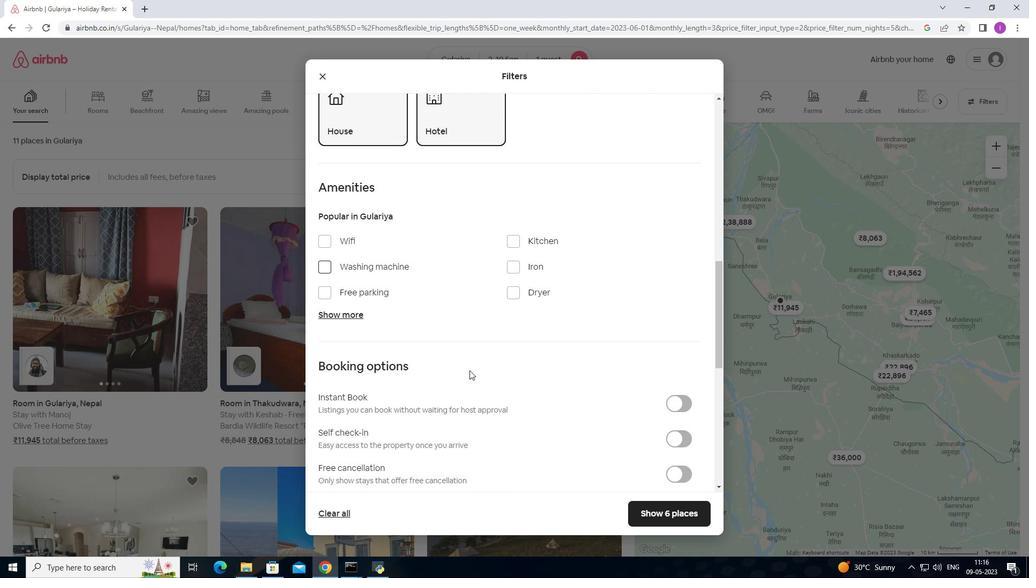 
Action: Mouse scrolled (525, 370) with delta (0, 0)
Screenshot: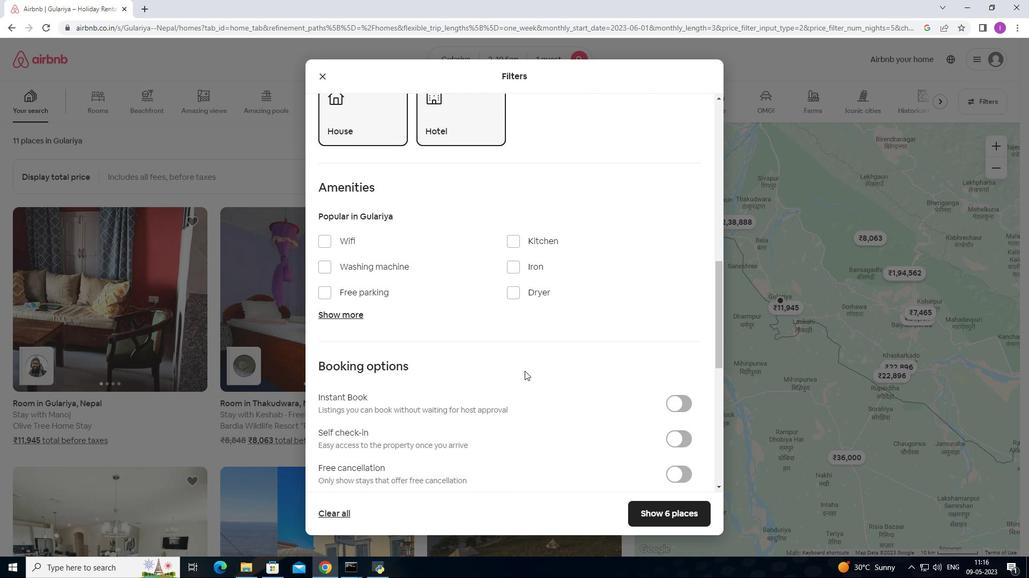 
Action: Mouse scrolled (525, 370) with delta (0, 0)
Screenshot: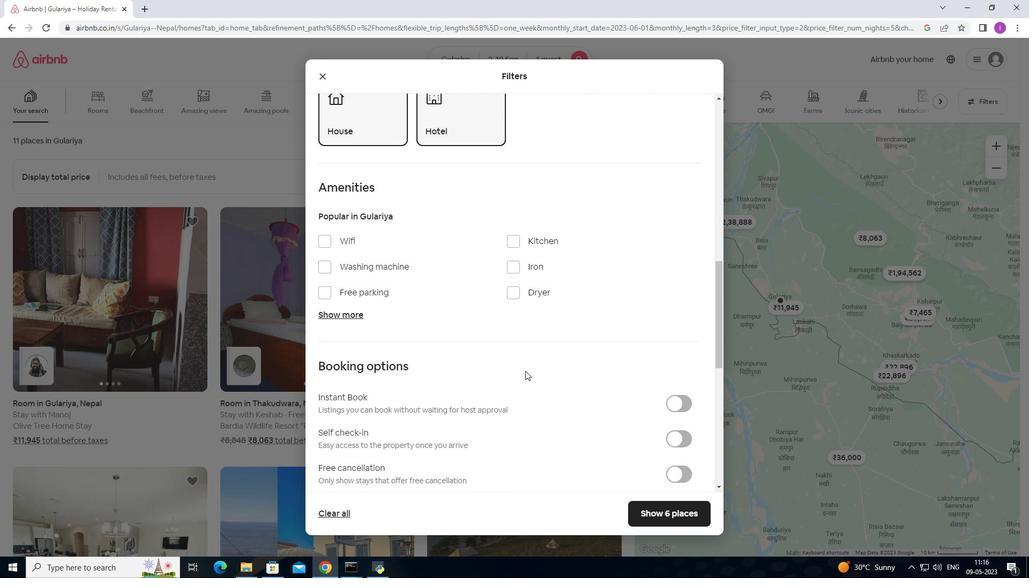 
Action: Mouse moved to (689, 331)
Screenshot: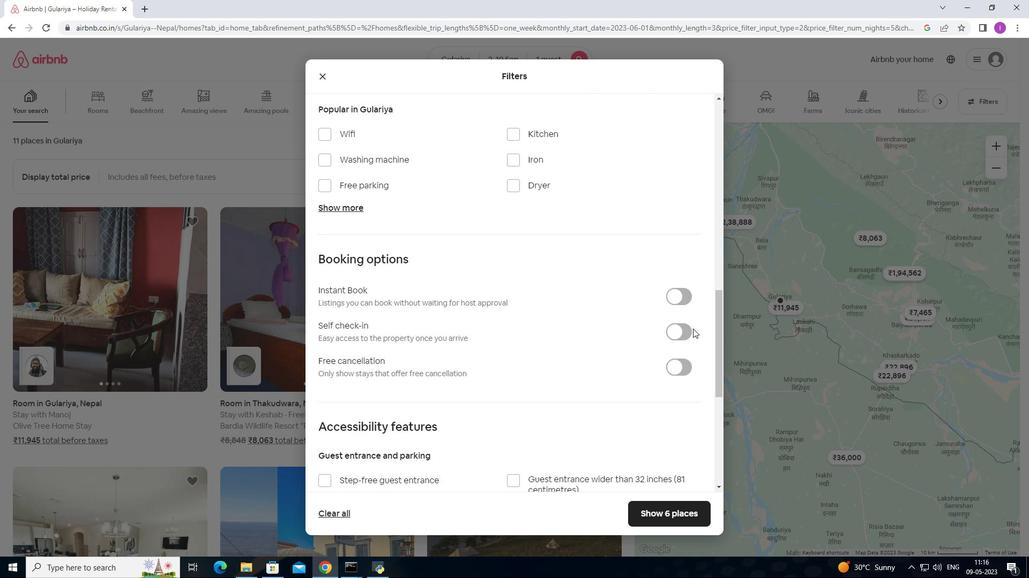 
Action: Mouse pressed left at (689, 331)
Screenshot: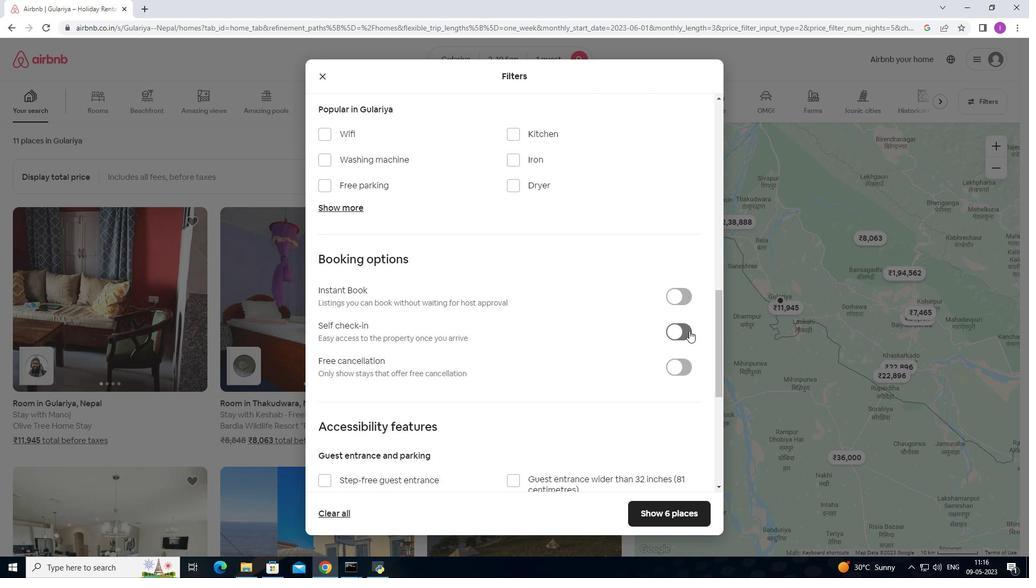 
Action: Mouse moved to (474, 413)
Screenshot: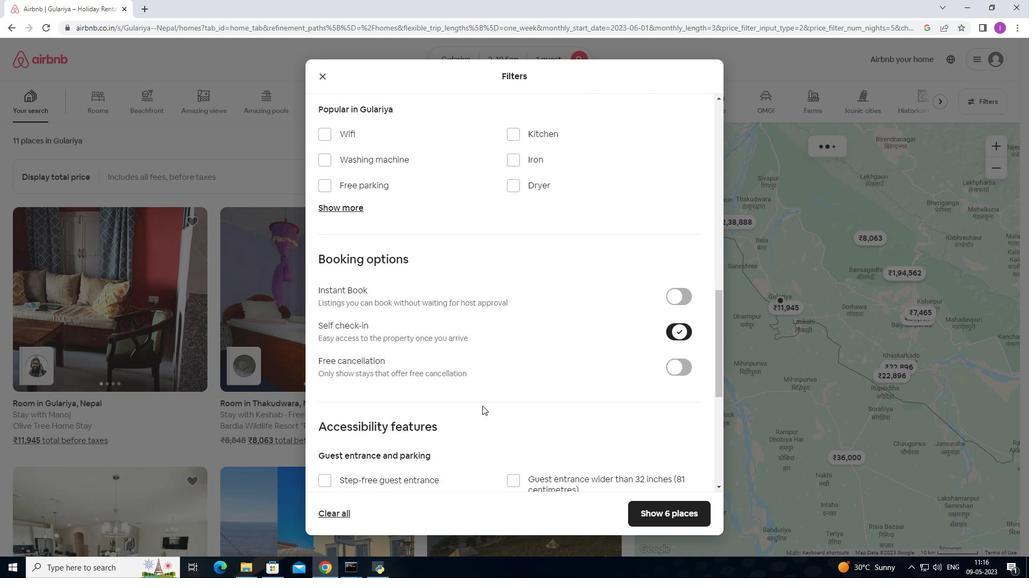 
Action: Mouse scrolled (474, 413) with delta (0, 0)
Screenshot: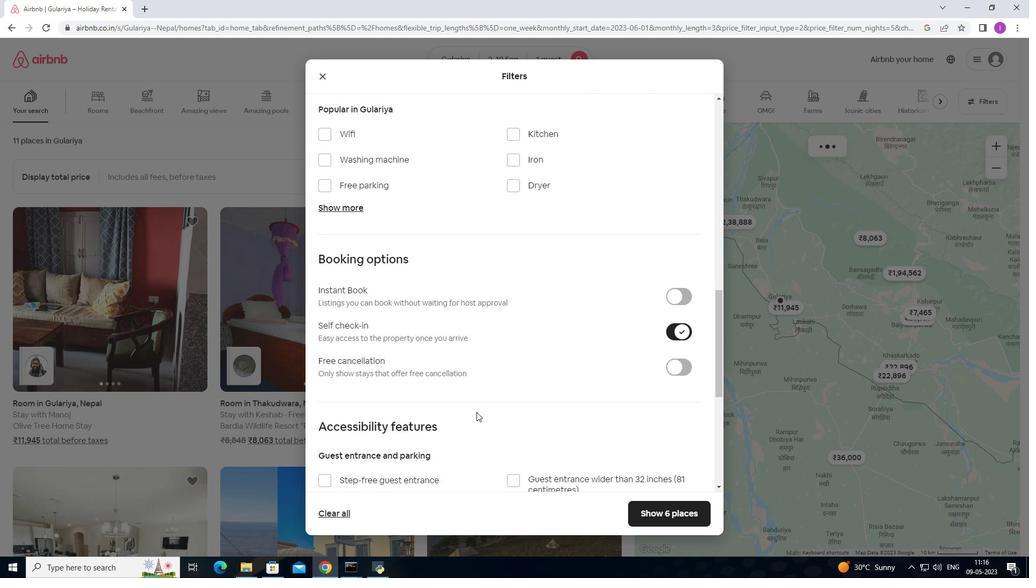 
Action: Mouse scrolled (474, 413) with delta (0, 0)
Screenshot: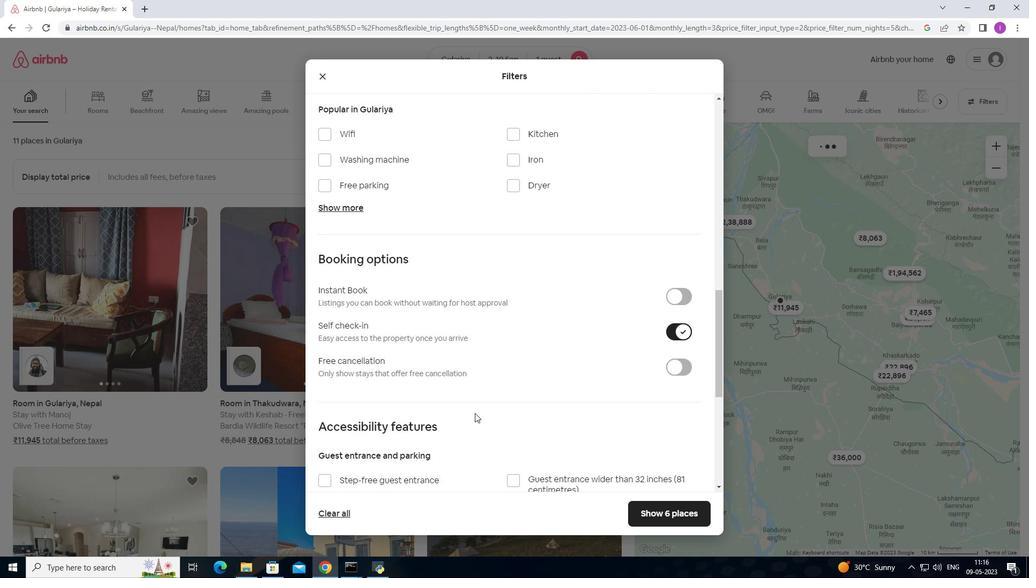 
Action: Mouse scrolled (474, 413) with delta (0, 0)
Screenshot: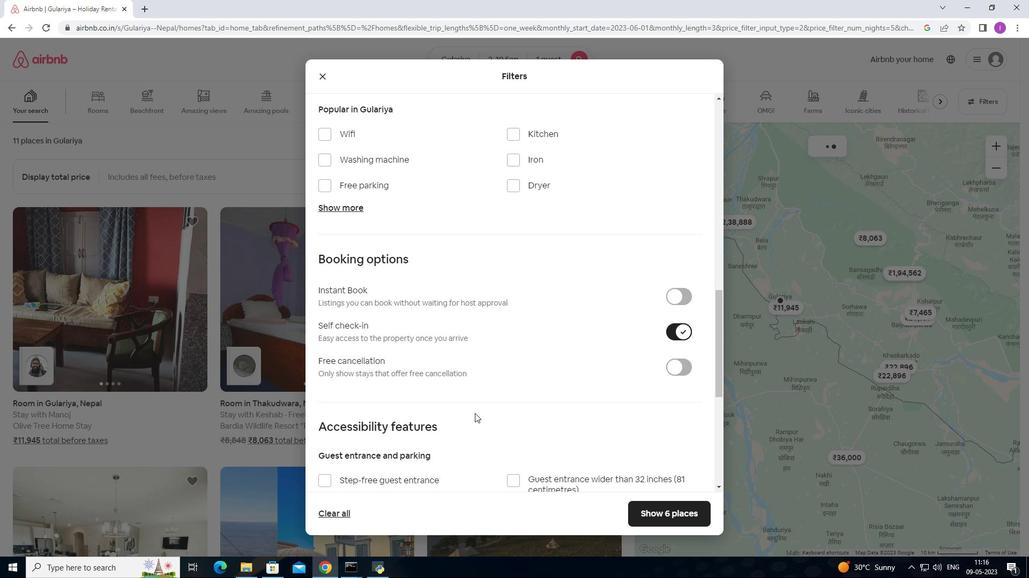 
Action: Mouse scrolled (474, 413) with delta (0, 0)
Screenshot: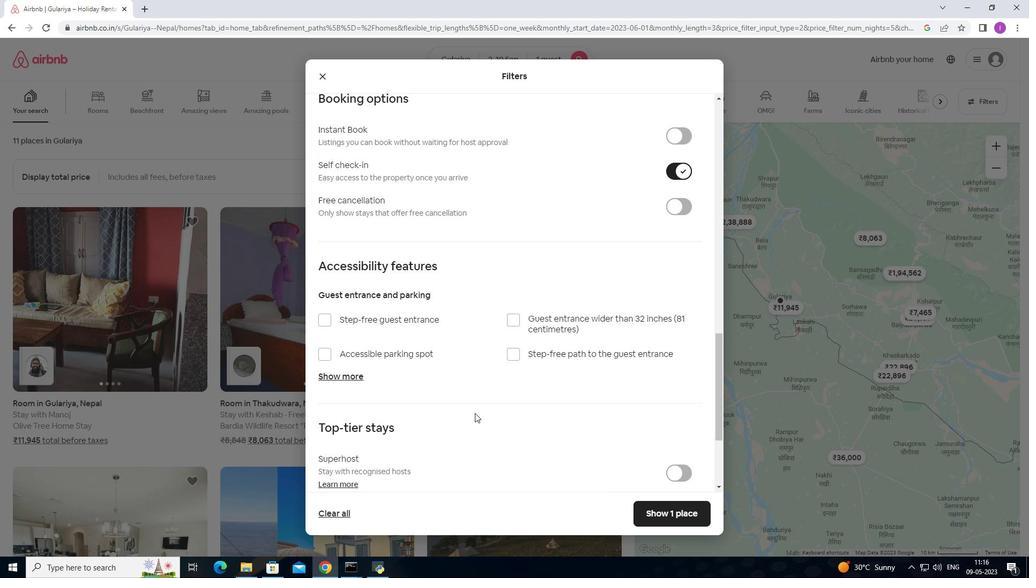 
Action: Mouse scrolled (474, 413) with delta (0, 0)
Screenshot: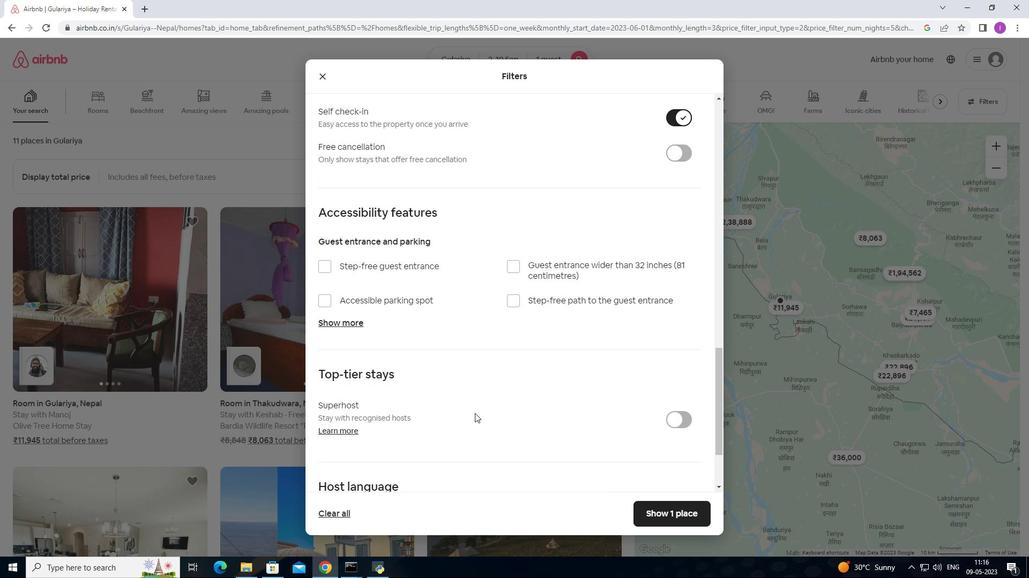 
Action: Mouse scrolled (474, 413) with delta (0, 0)
Screenshot: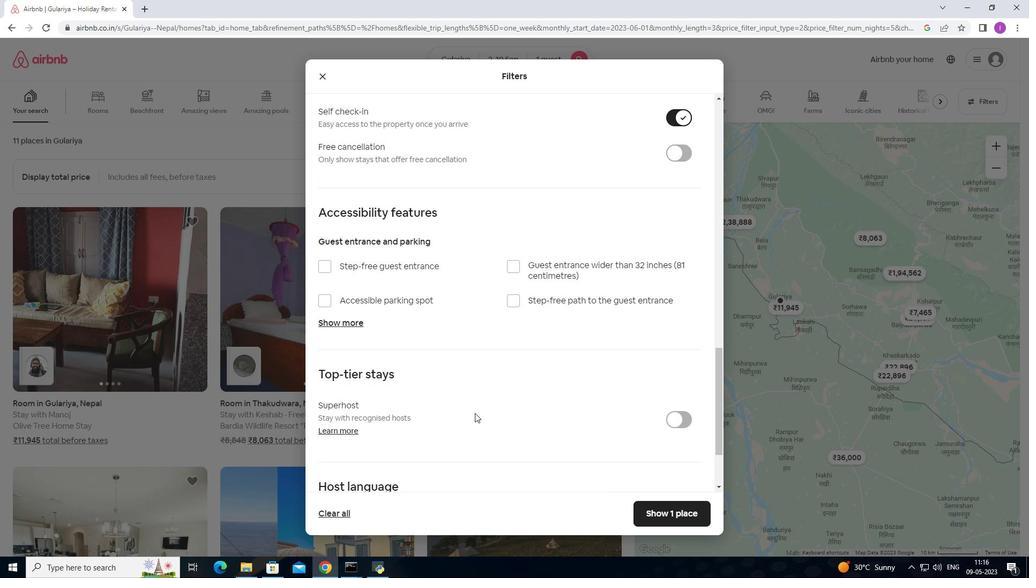
Action: Mouse scrolled (474, 413) with delta (0, 0)
Screenshot: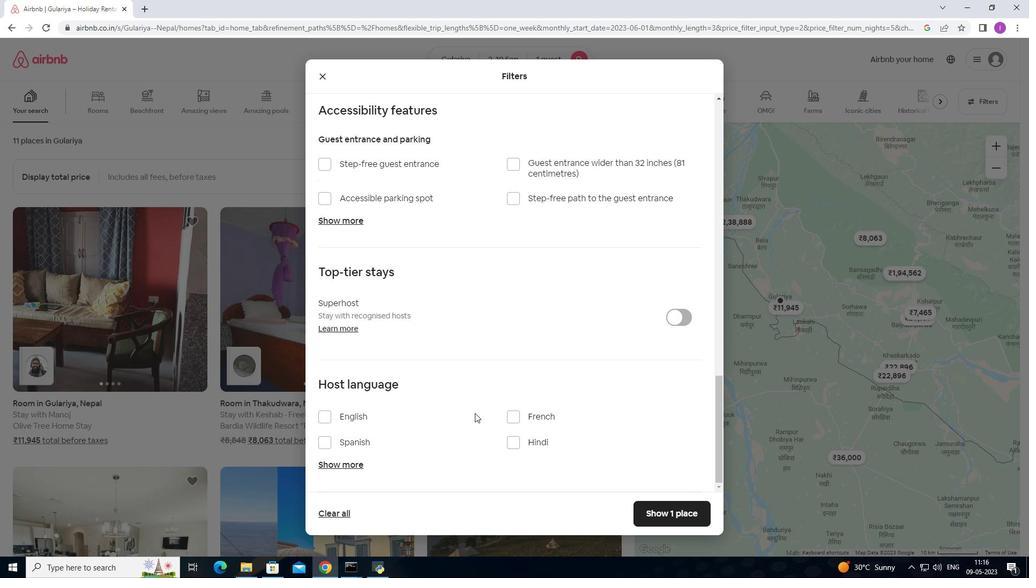 
Action: Mouse scrolled (474, 413) with delta (0, 0)
Screenshot: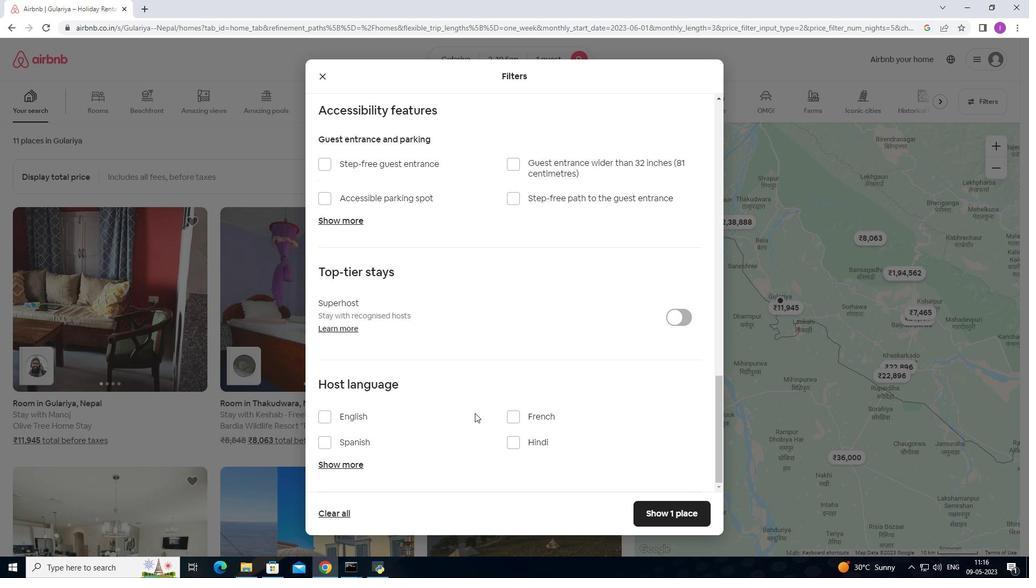 
Action: Mouse scrolled (474, 413) with delta (0, 0)
Screenshot: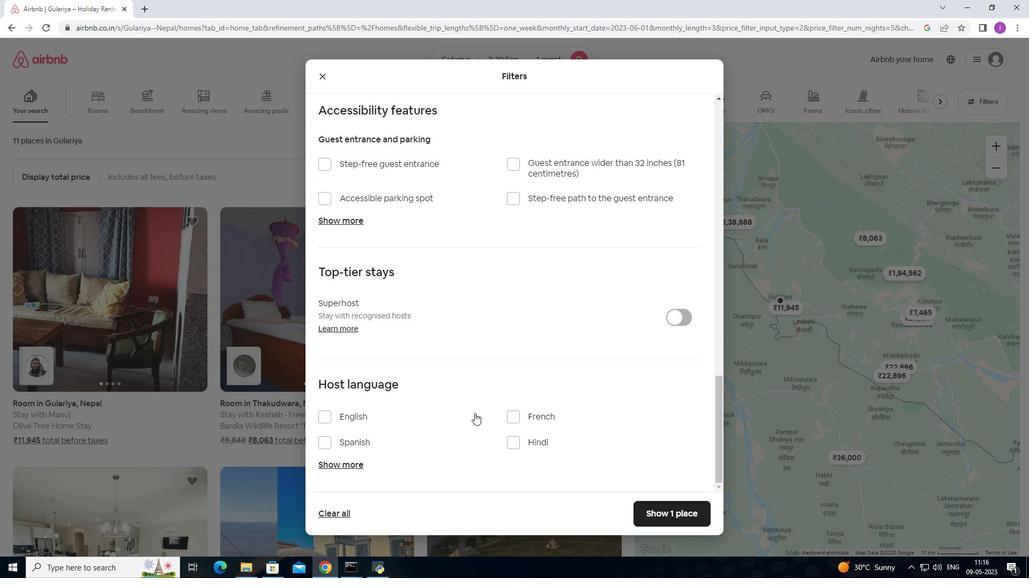 
Action: Mouse moved to (319, 417)
Screenshot: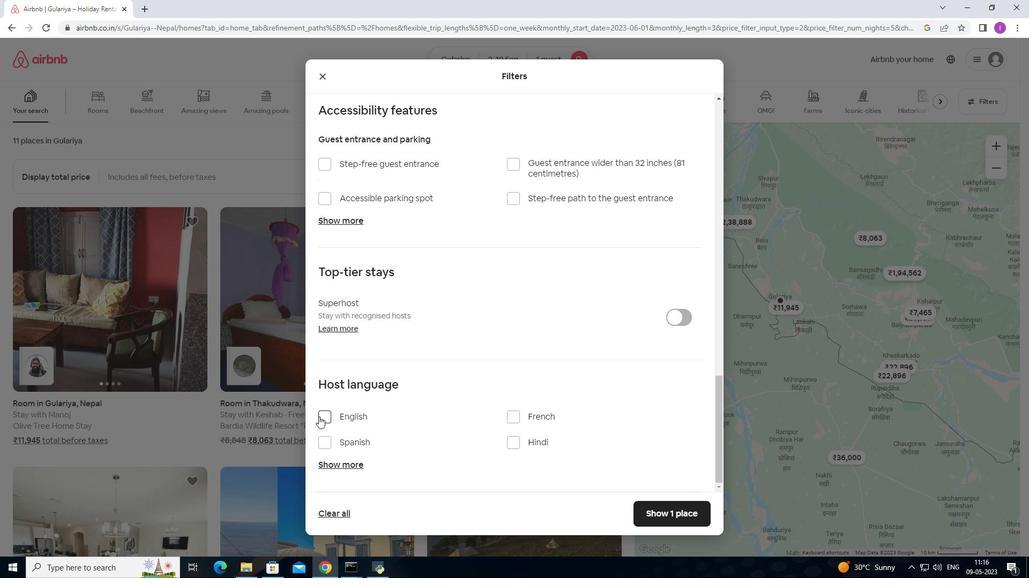 
Action: Mouse pressed left at (319, 417)
Screenshot: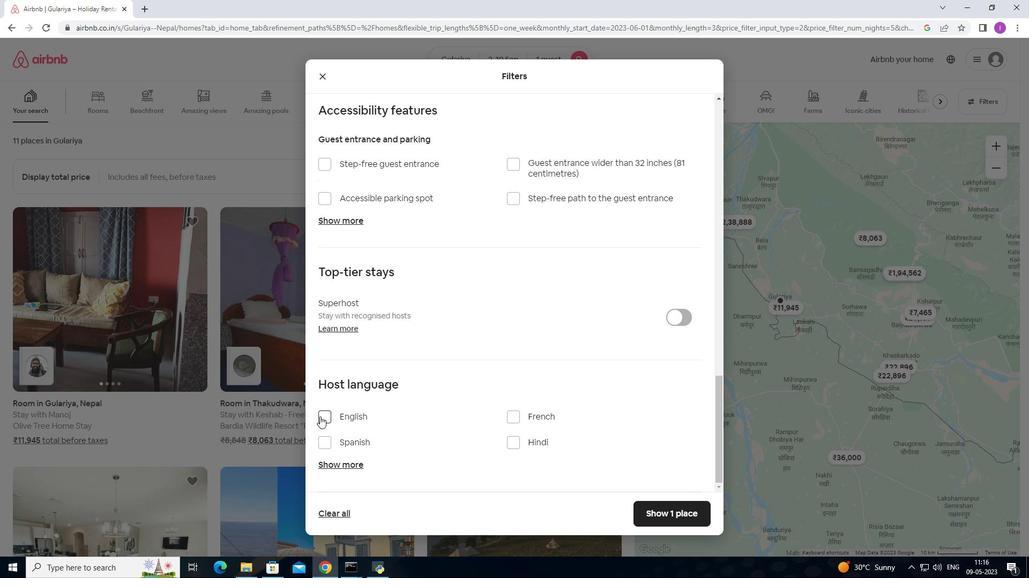 
Action: Mouse moved to (680, 517)
Screenshot: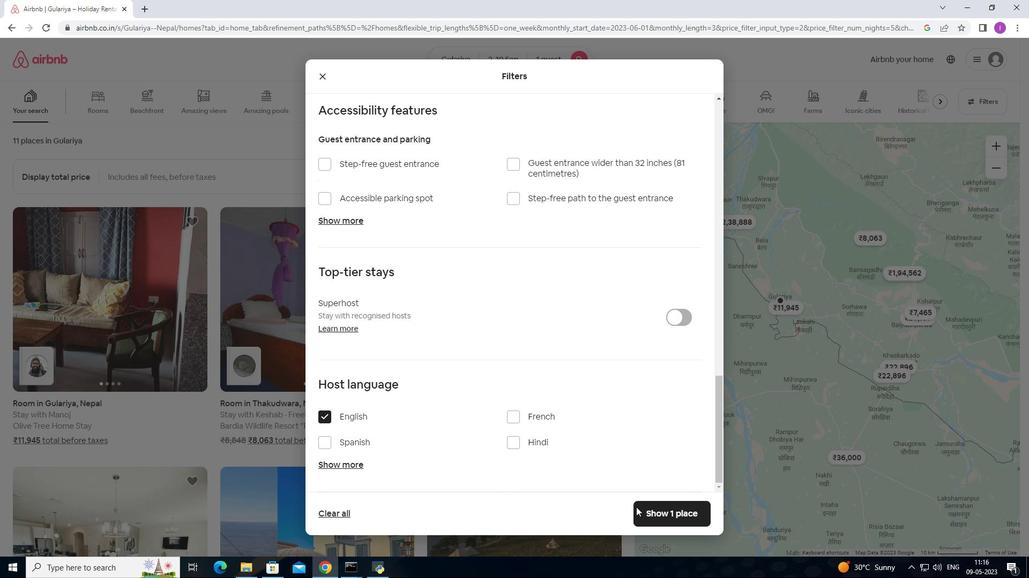
Action: Mouse pressed left at (680, 517)
Screenshot: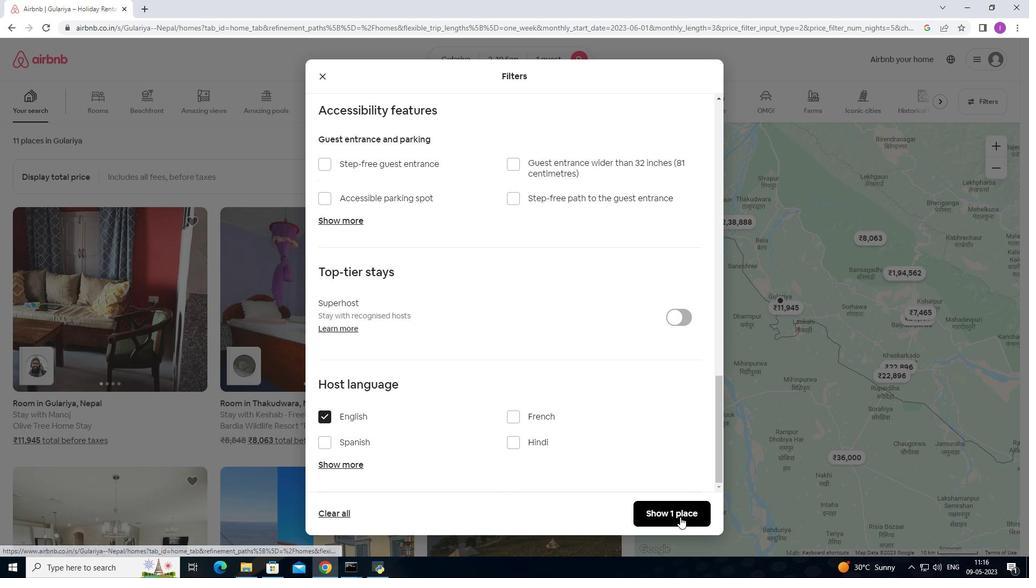 
Action: Mouse moved to (648, 510)
Screenshot: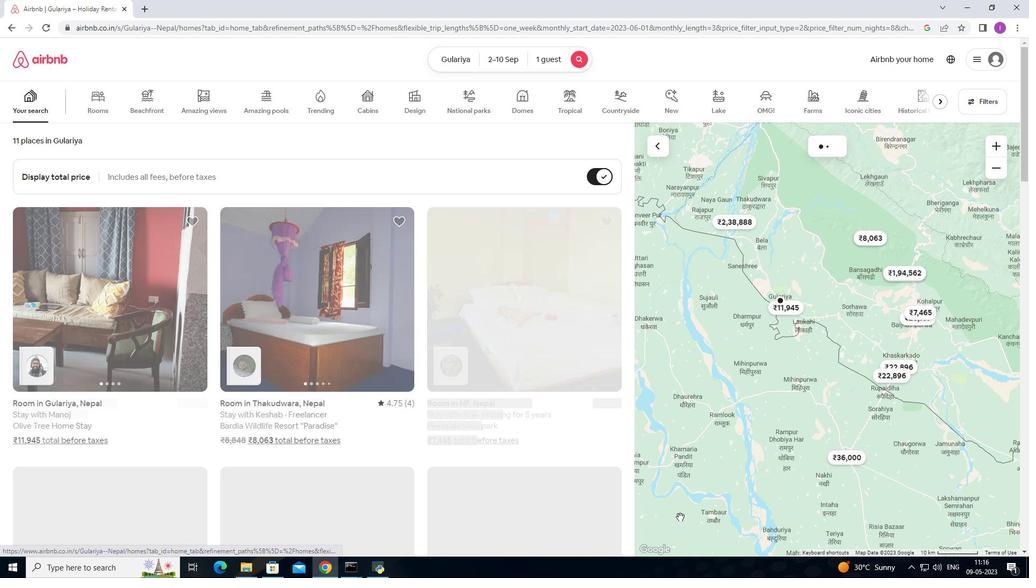 
